 Task: Create a due date automation trigger when advanced on, 2 hours before a card is due add fields without custom field "Resume" set to a number greater or equal to 1 and lower or equal to 10.
Action: Mouse moved to (1184, 334)
Screenshot: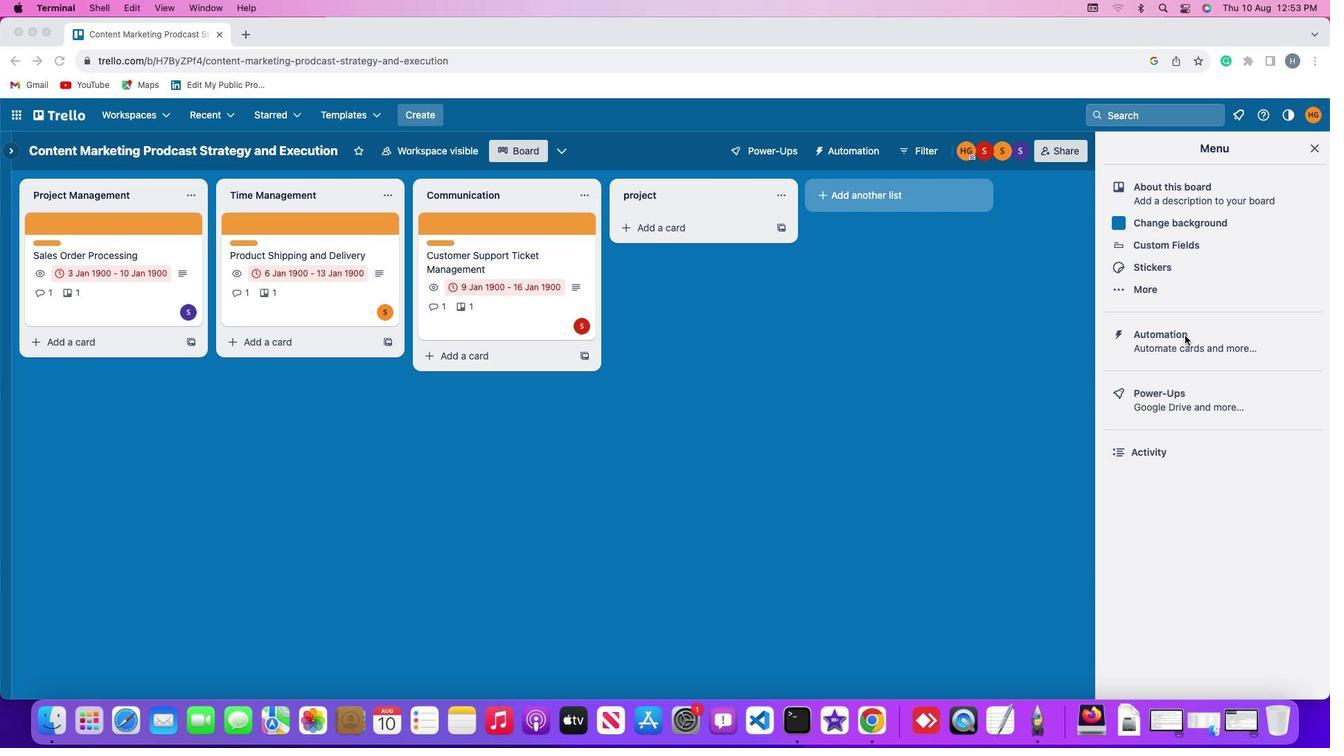 
Action: Mouse pressed left at (1184, 334)
Screenshot: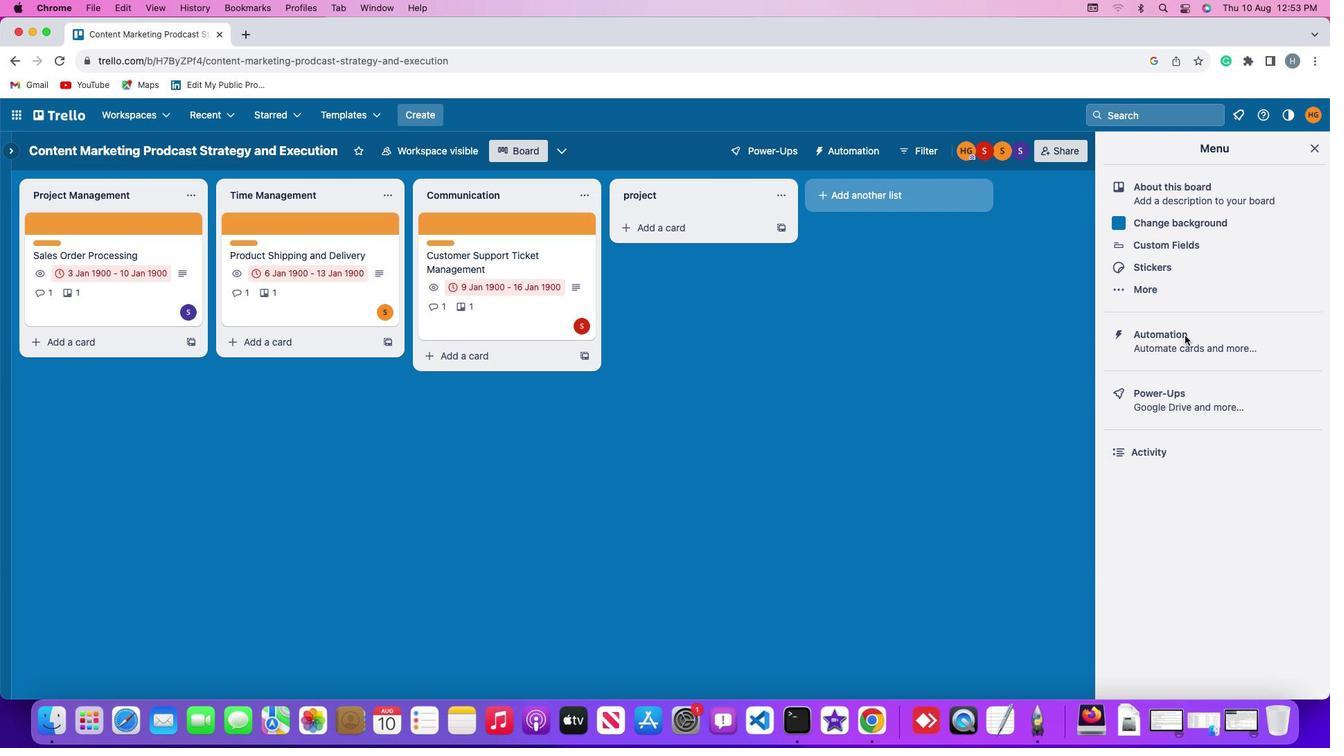 
Action: Mouse pressed left at (1184, 334)
Screenshot: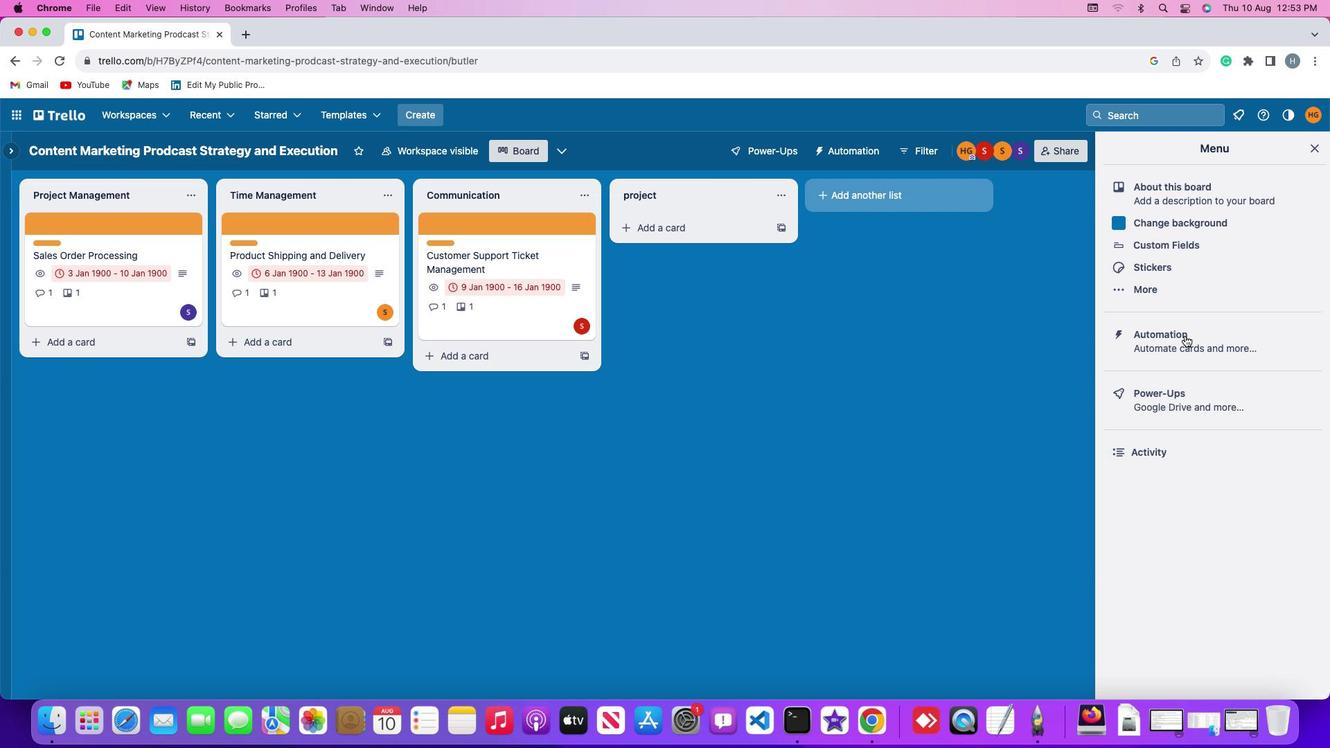 
Action: Mouse moved to (90, 328)
Screenshot: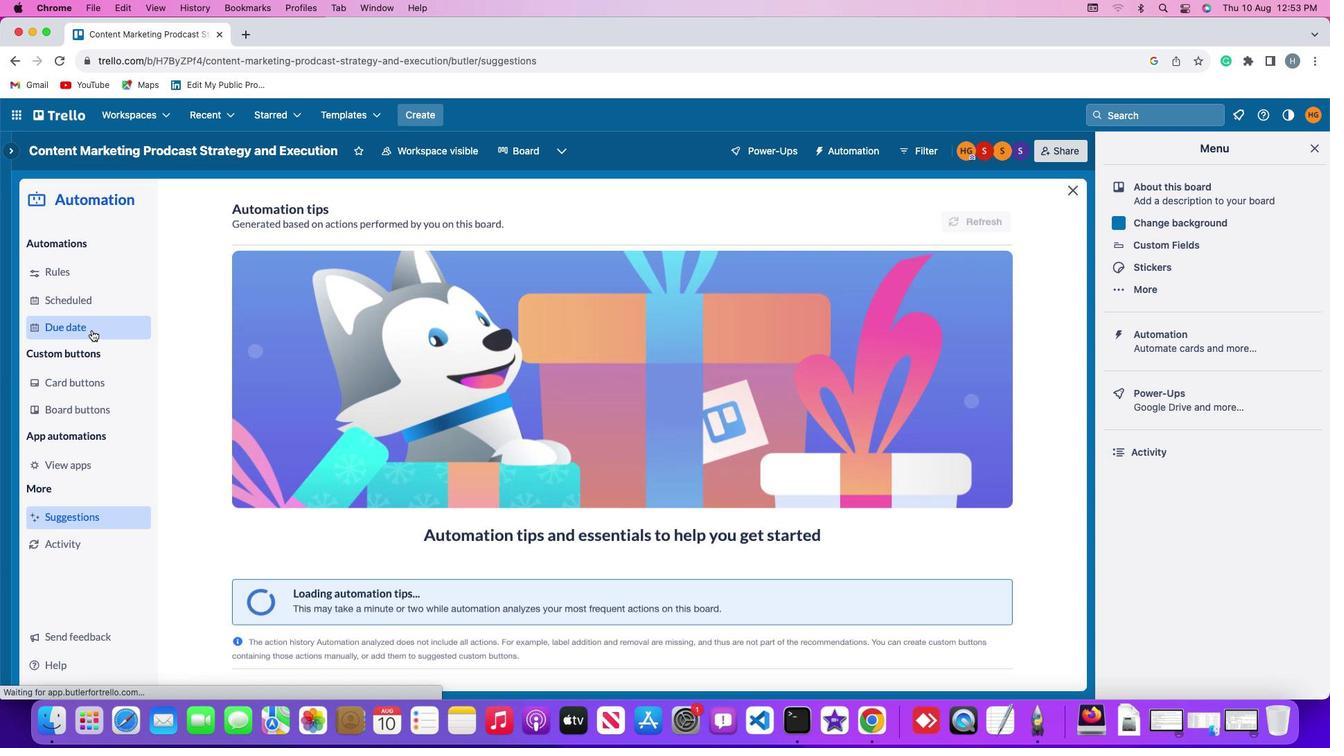
Action: Mouse pressed left at (90, 328)
Screenshot: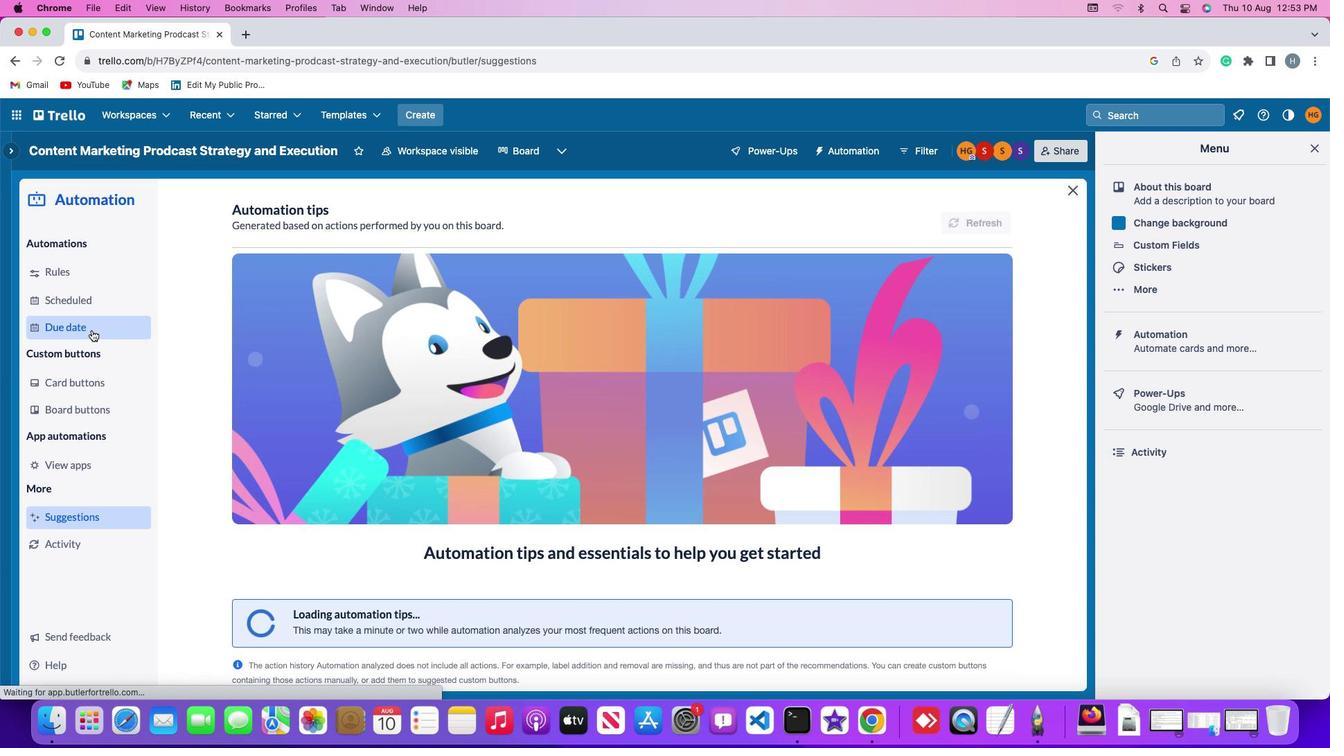 
Action: Mouse moved to (940, 211)
Screenshot: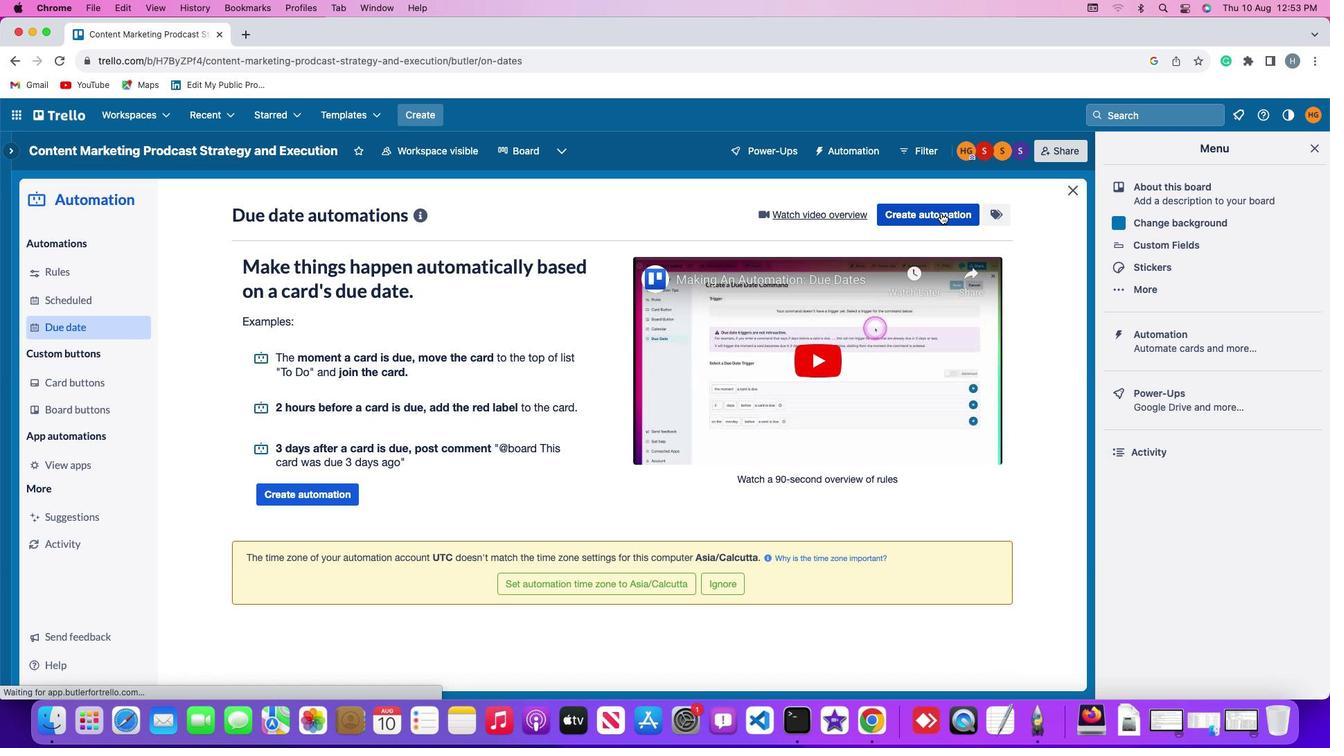 
Action: Mouse pressed left at (940, 211)
Screenshot: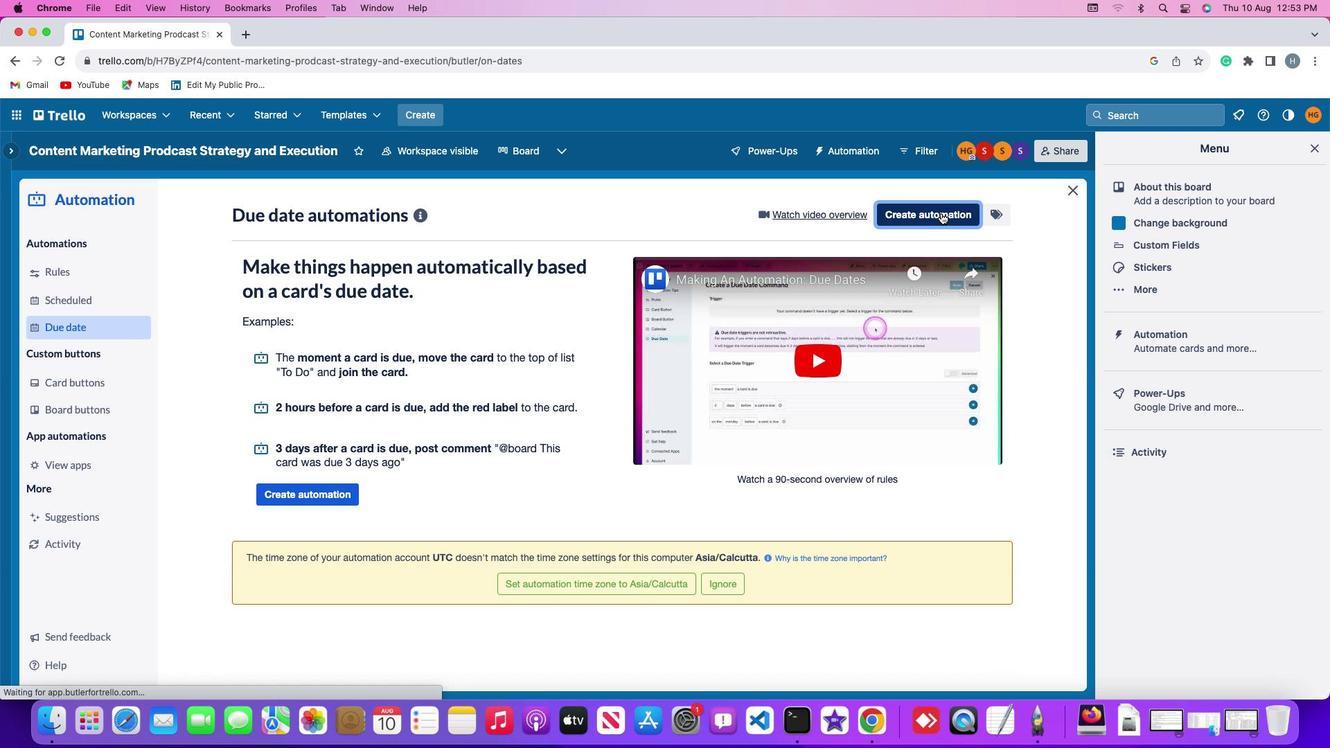 
Action: Mouse moved to (295, 338)
Screenshot: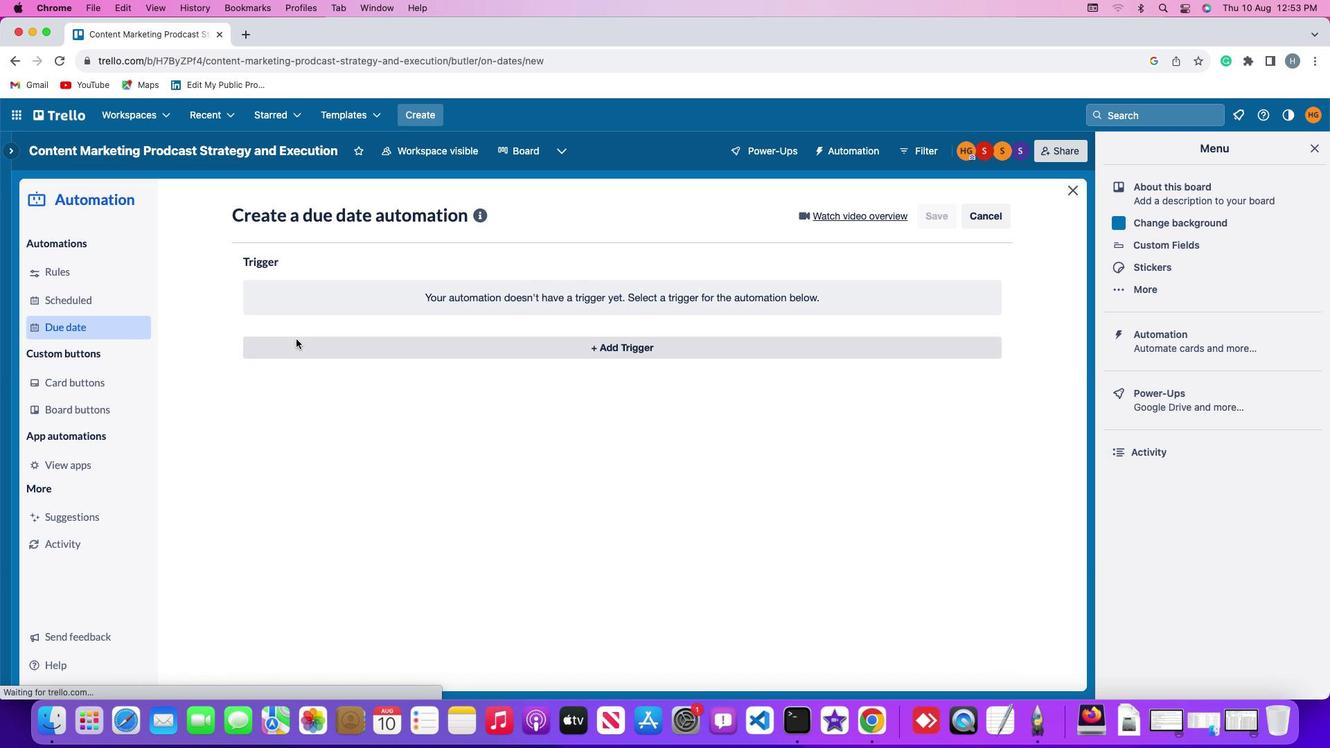 
Action: Mouse pressed left at (295, 338)
Screenshot: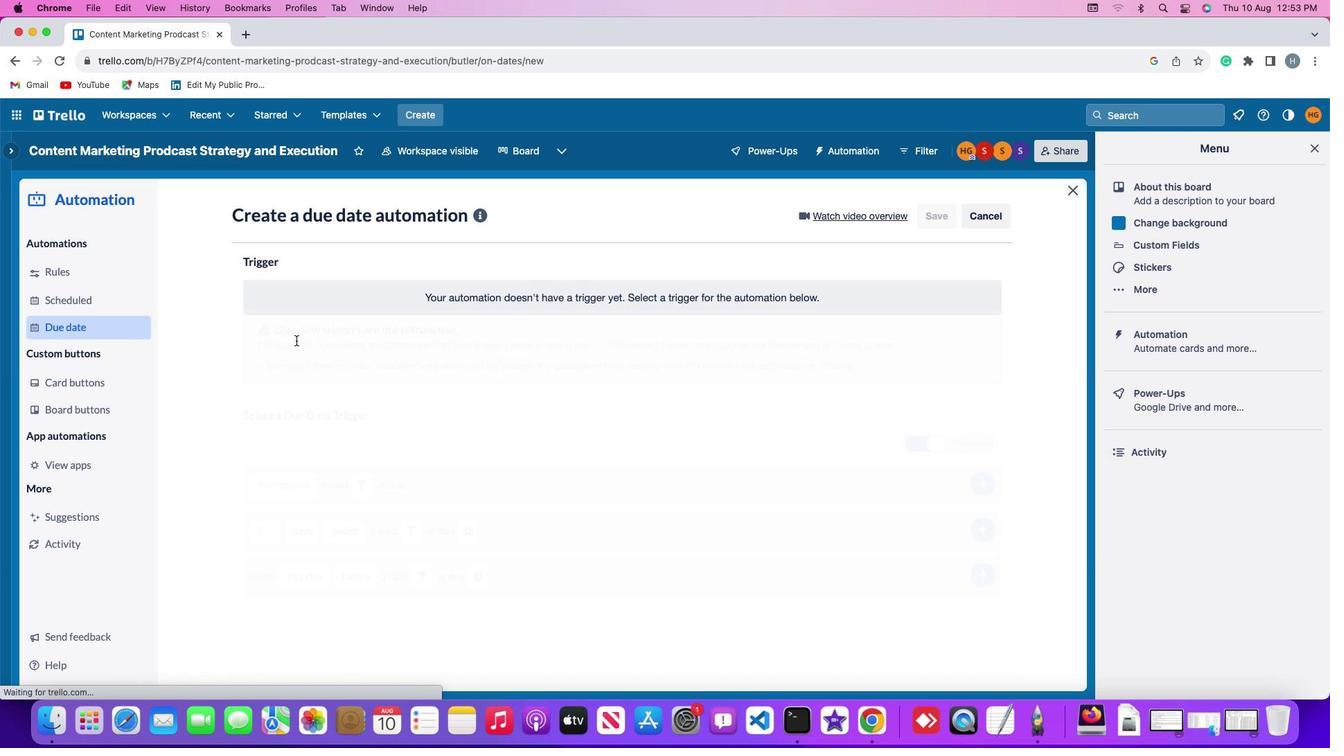 
Action: Mouse moved to (262, 555)
Screenshot: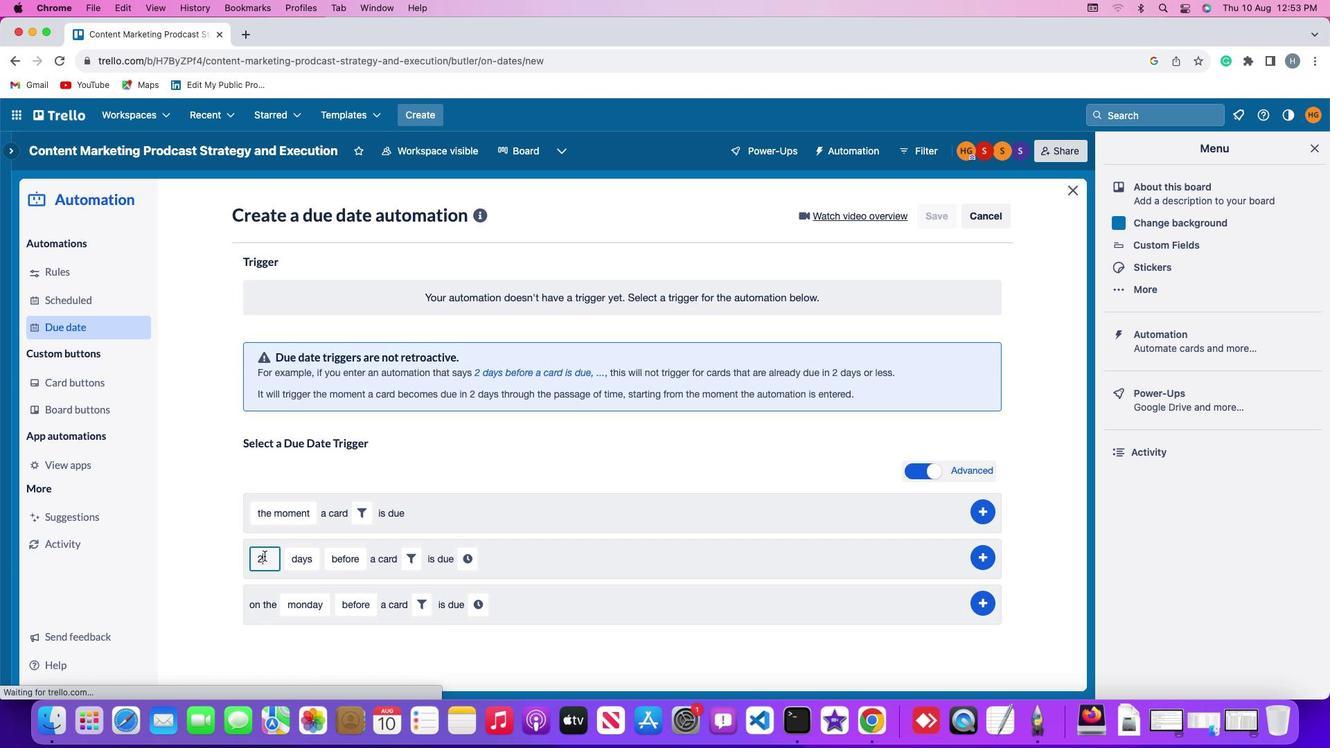 
Action: Mouse pressed left at (262, 555)
Screenshot: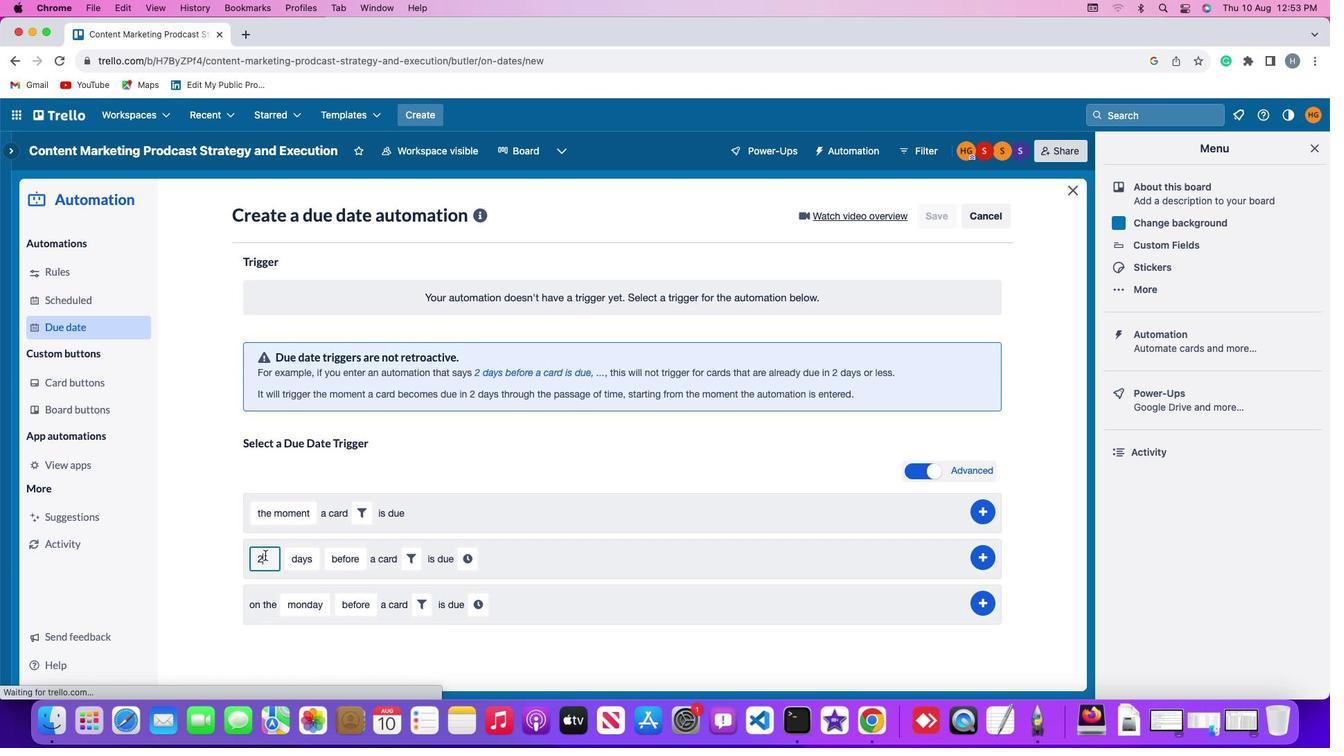 
Action: Mouse moved to (263, 553)
Screenshot: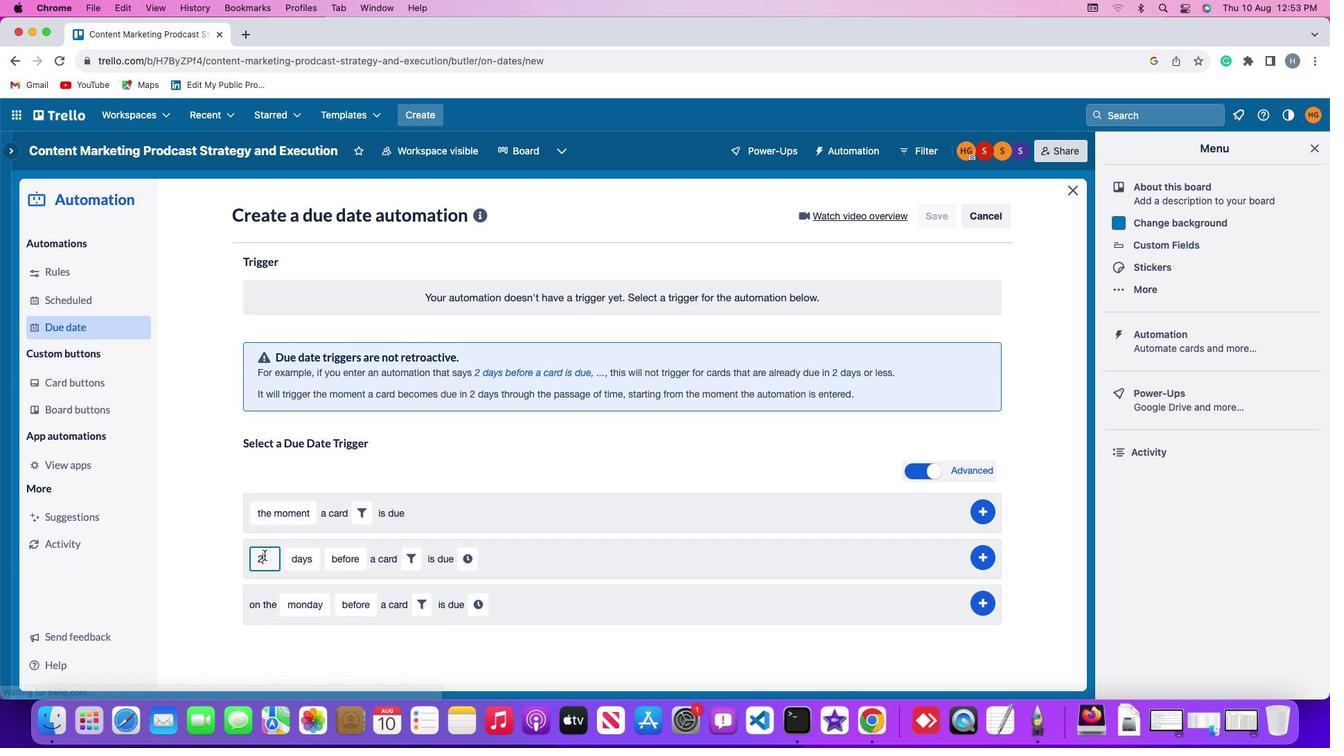 
Action: Key pressed Key.backspace
Screenshot: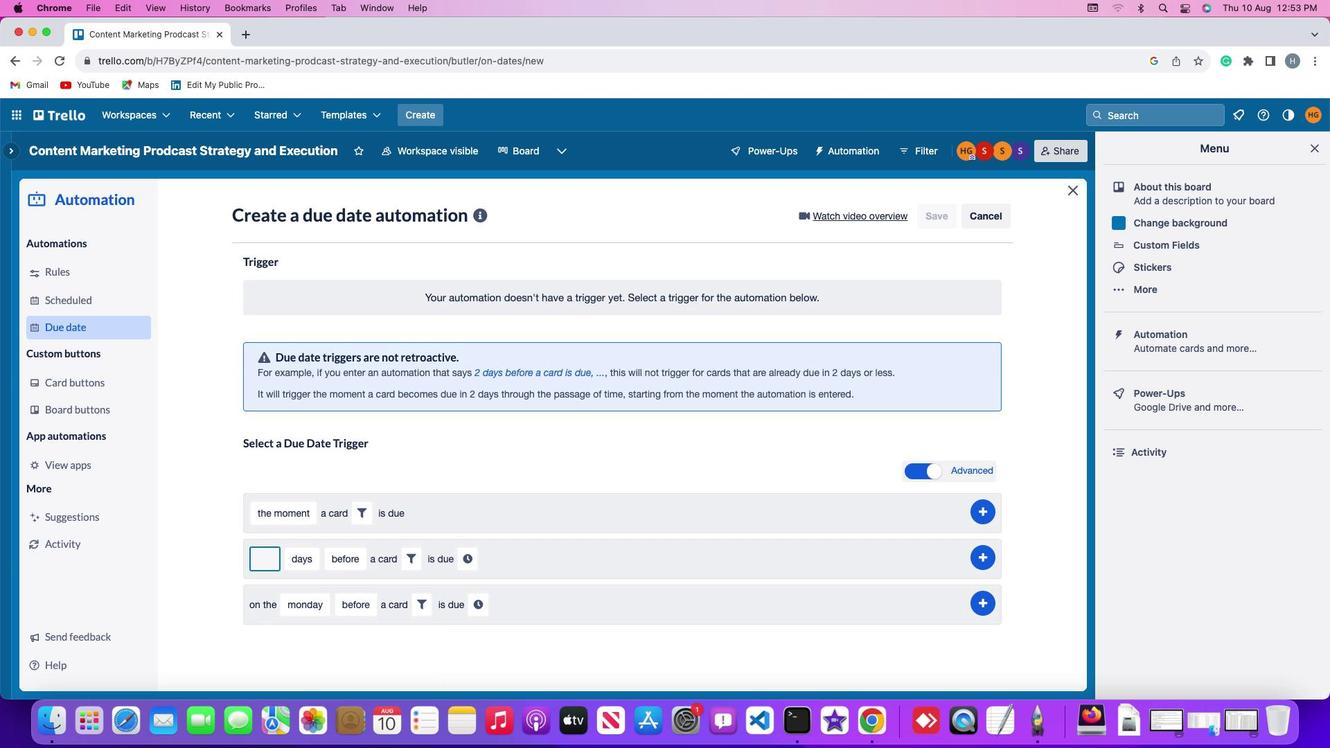 
Action: Mouse moved to (264, 553)
Screenshot: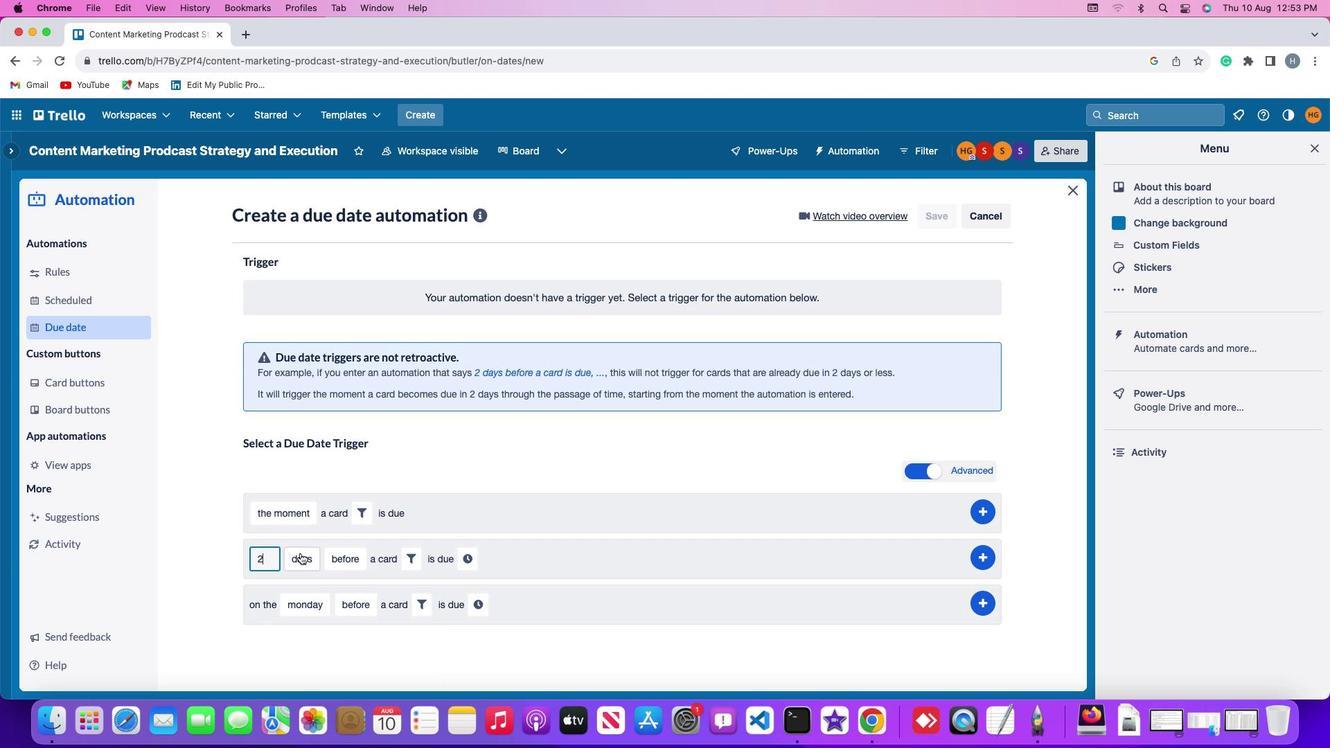 
Action: Key pressed '2'
Screenshot: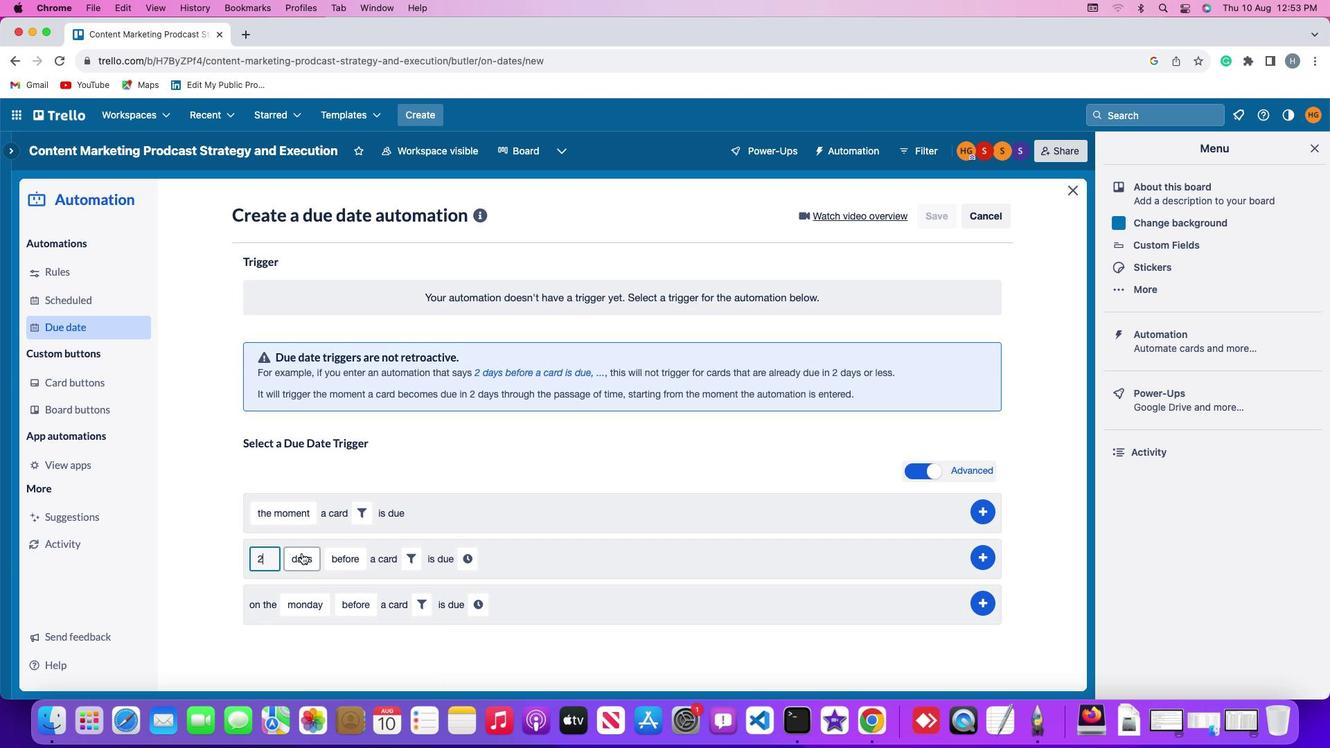 
Action: Mouse moved to (300, 551)
Screenshot: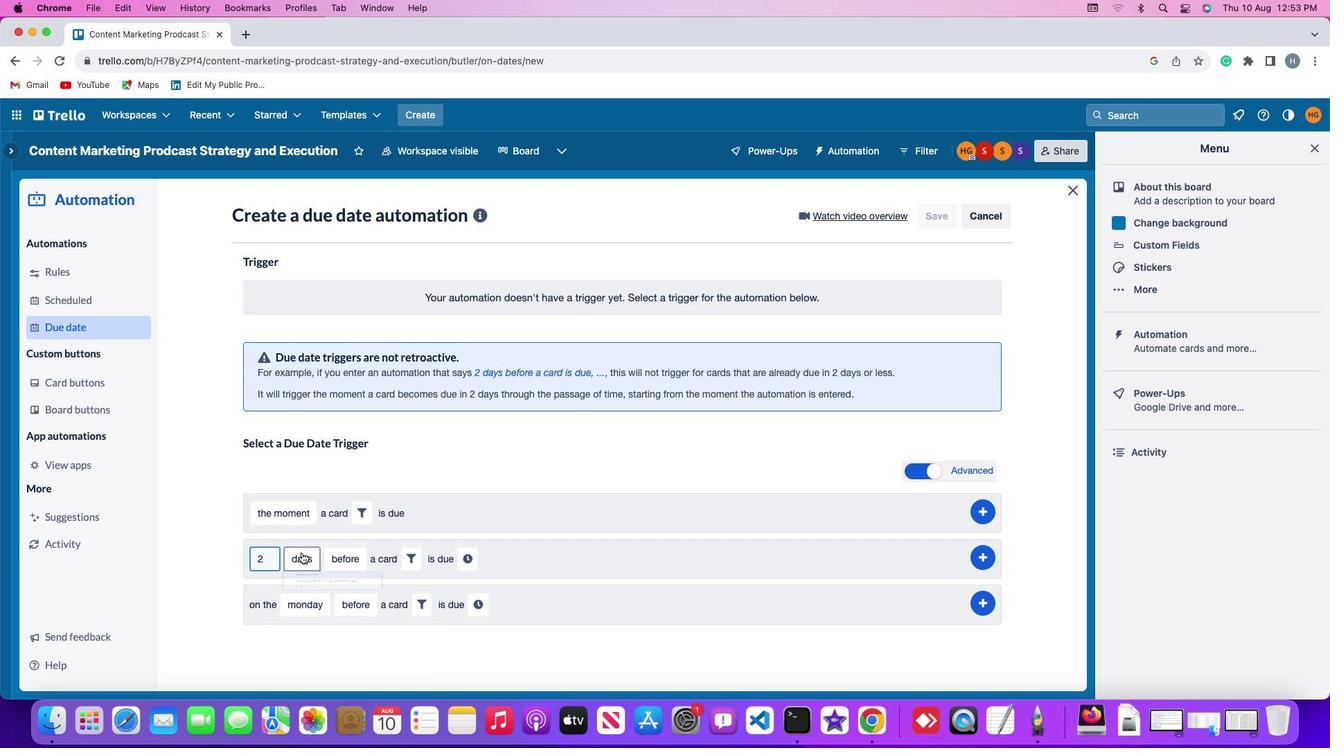 
Action: Mouse pressed left at (300, 551)
Screenshot: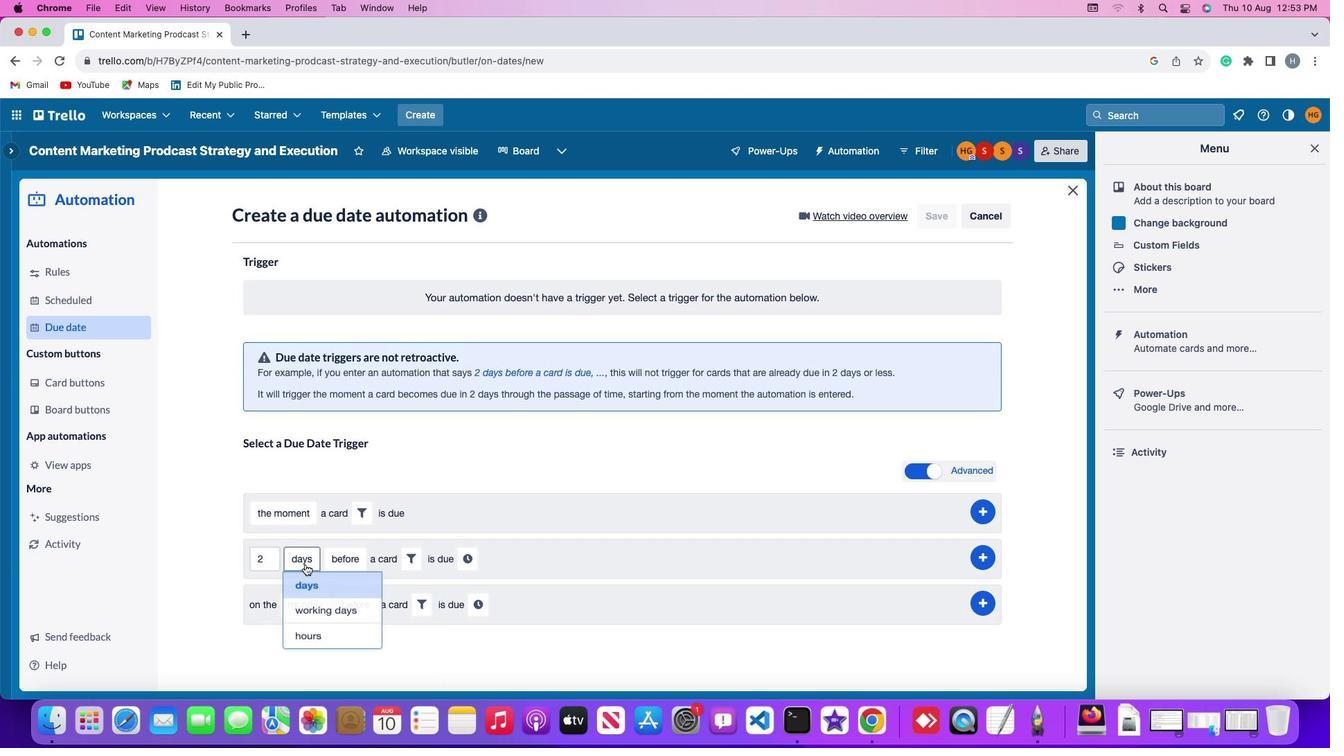 
Action: Mouse moved to (317, 634)
Screenshot: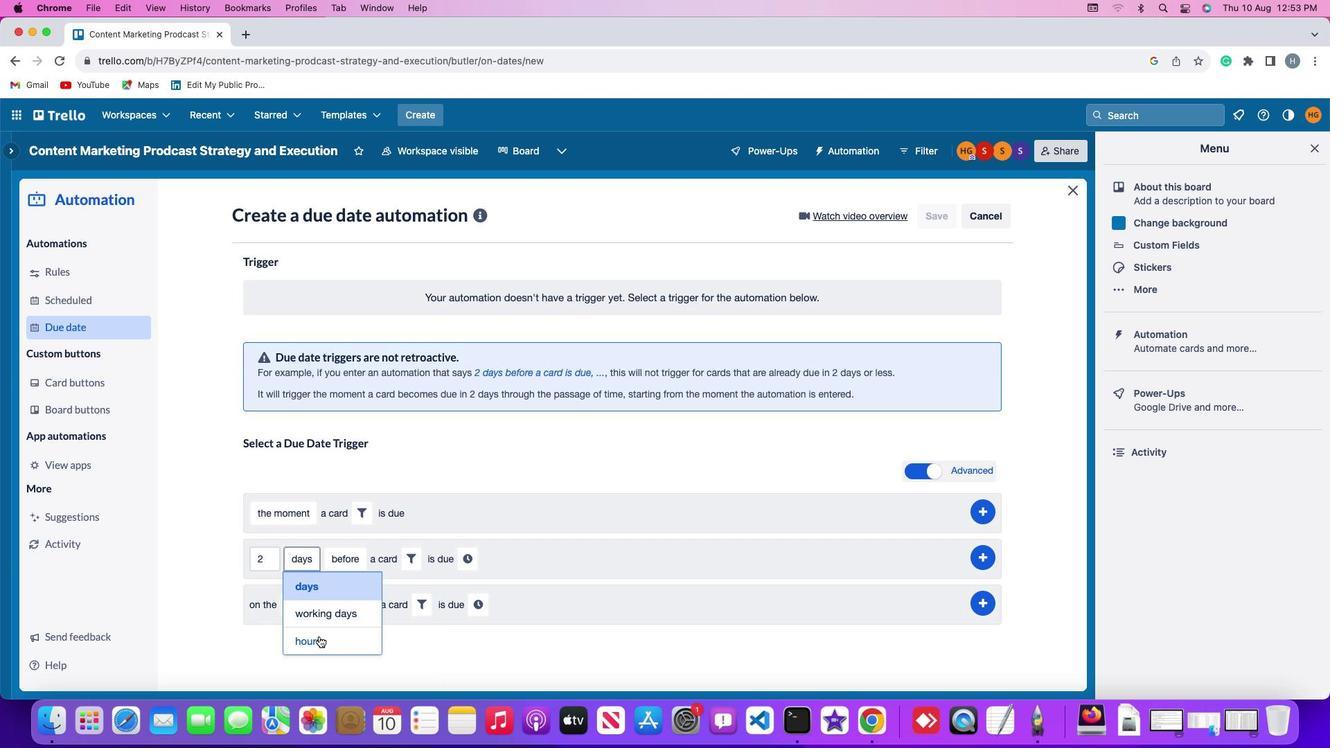 
Action: Mouse pressed left at (317, 634)
Screenshot: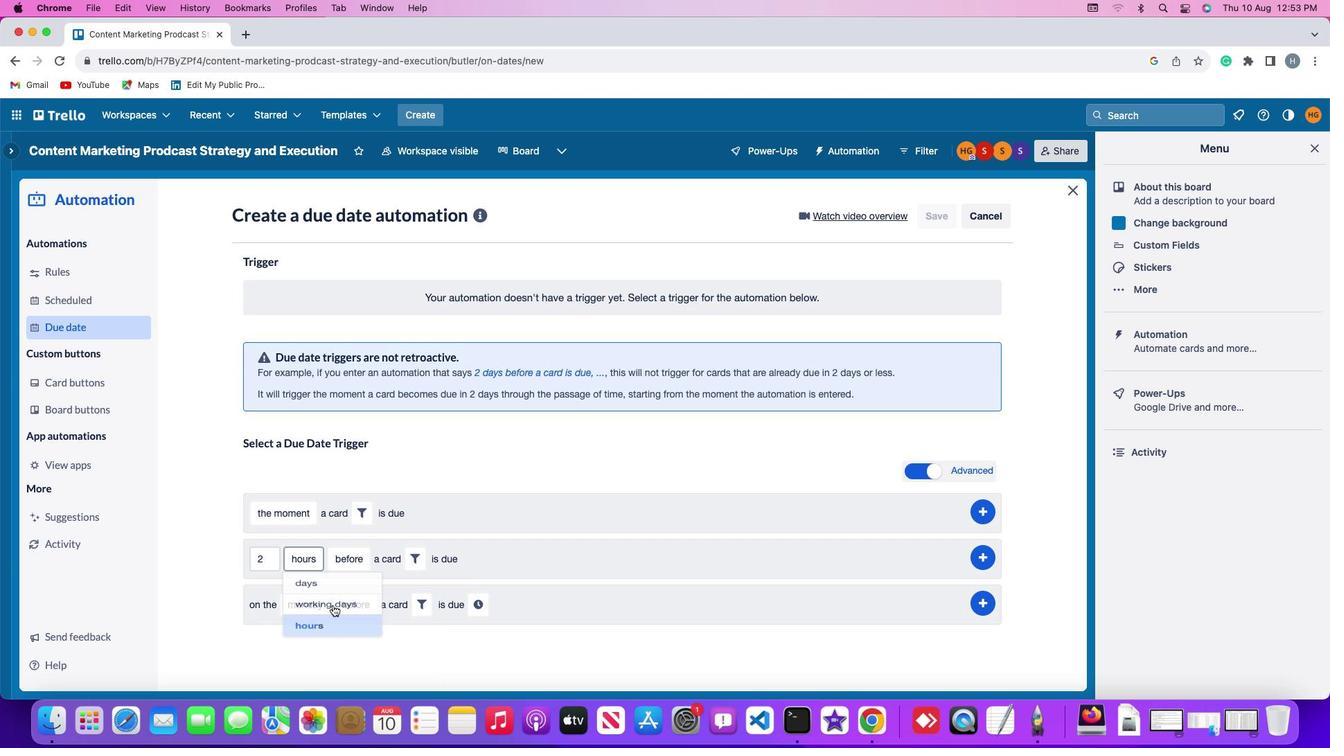 
Action: Mouse moved to (347, 543)
Screenshot: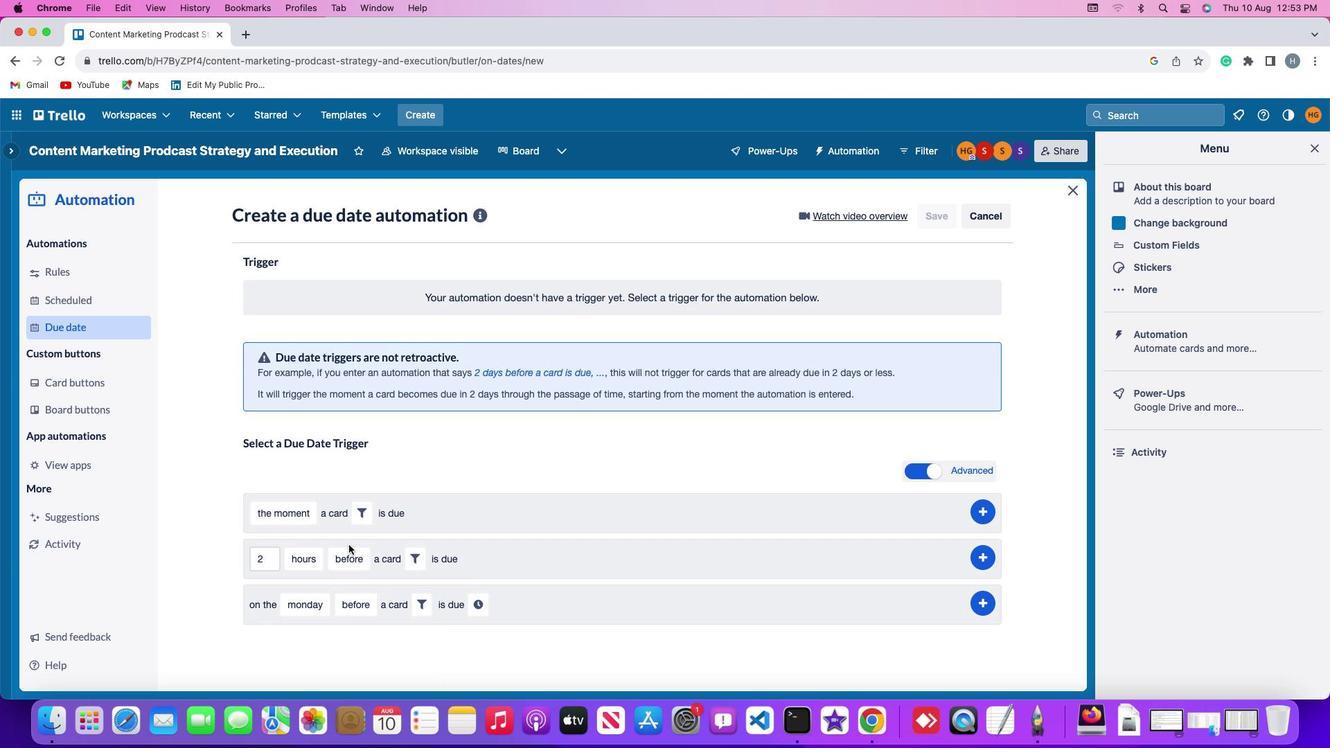 
Action: Mouse pressed left at (347, 543)
Screenshot: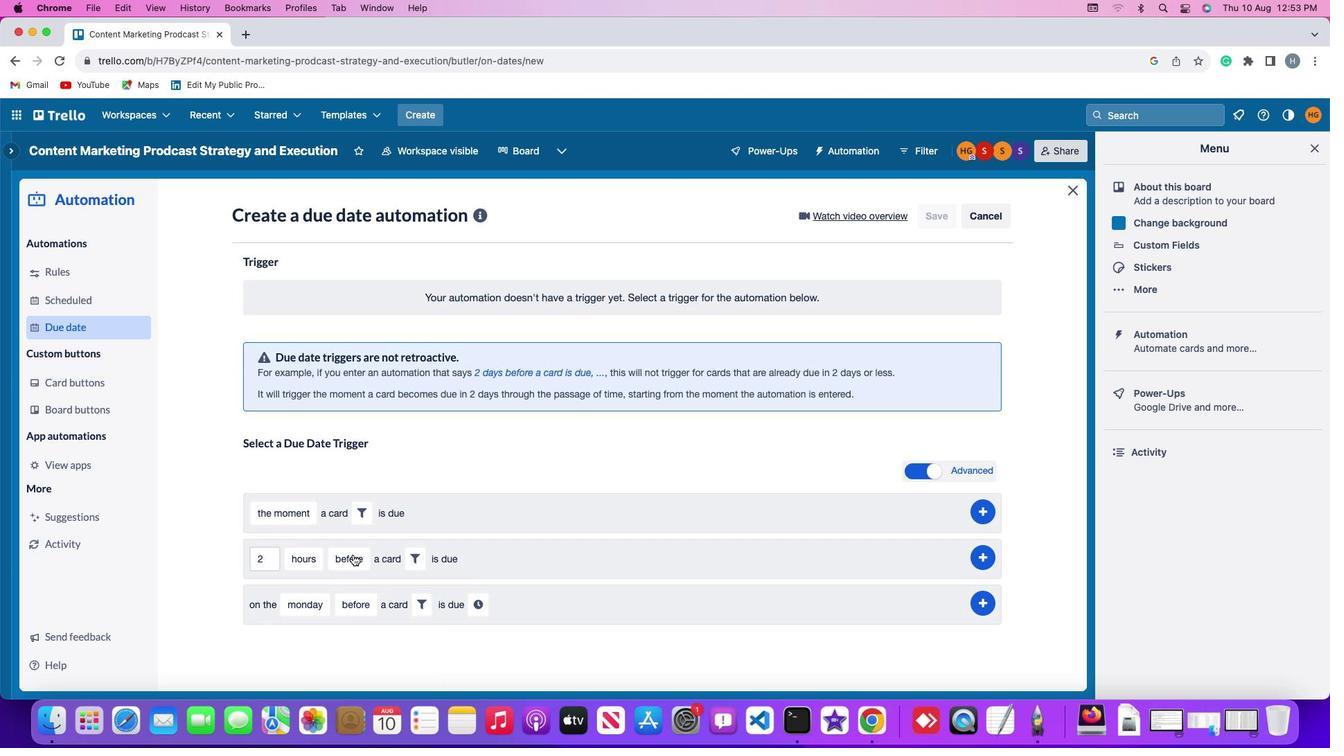 
Action: Mouse moved to (354, 559)
Screenshot: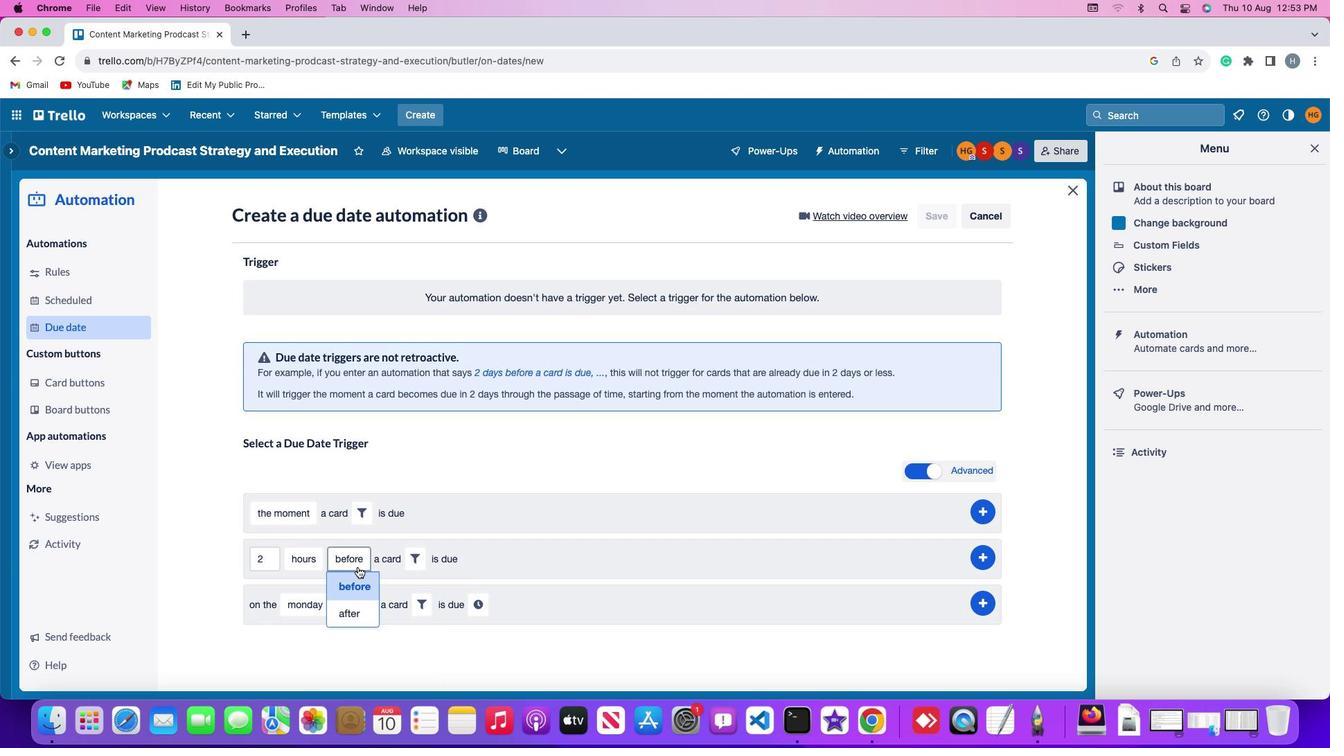 
Action: Mouse pressed left at (354, 559)
Screenshot: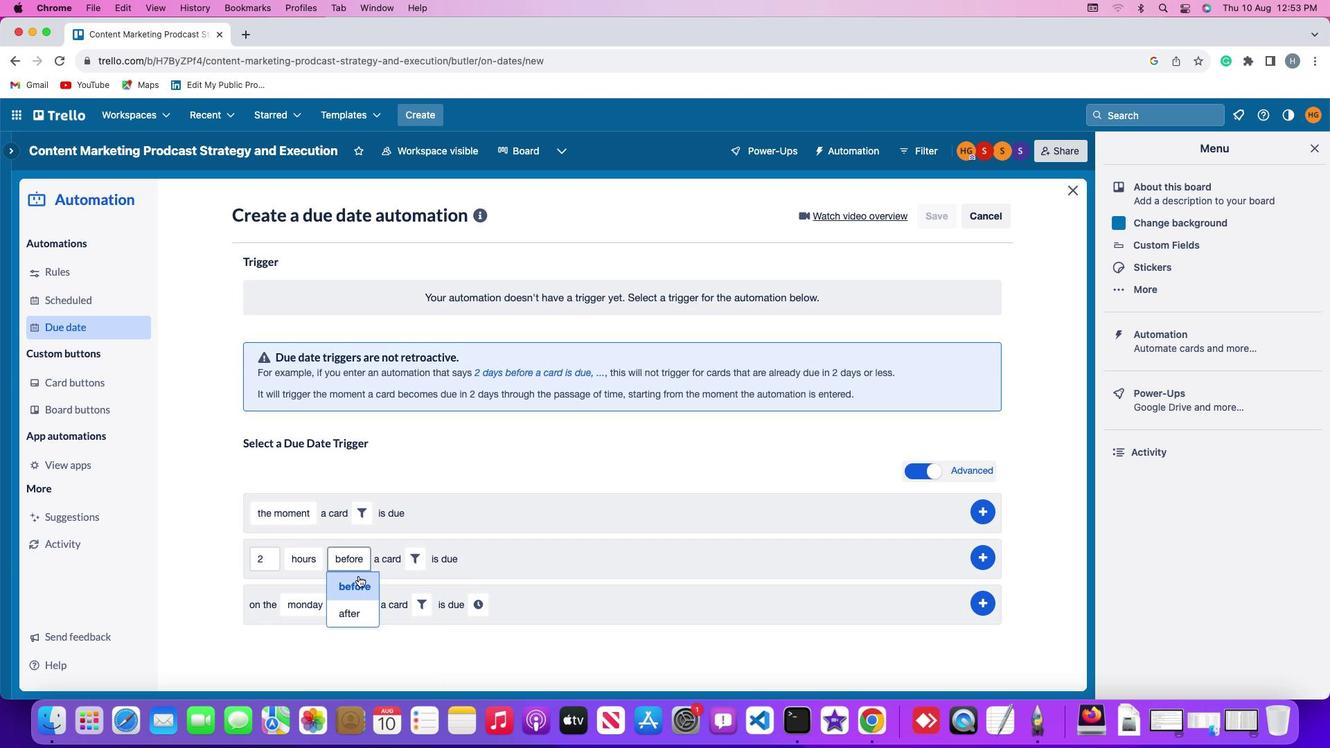 
Action: Mouse moved to (364, 581)
Screenshot: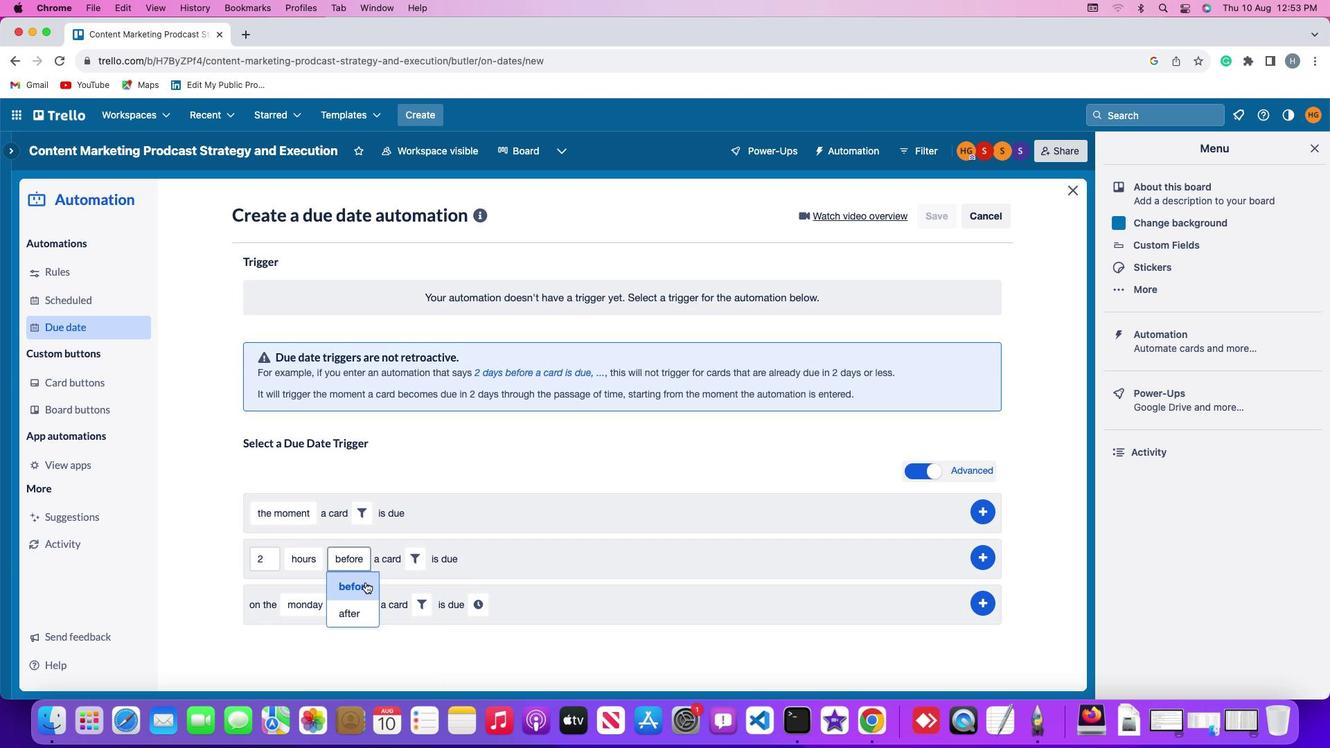 
Action: Mouse pressed left at (364, 581)
Screenshot: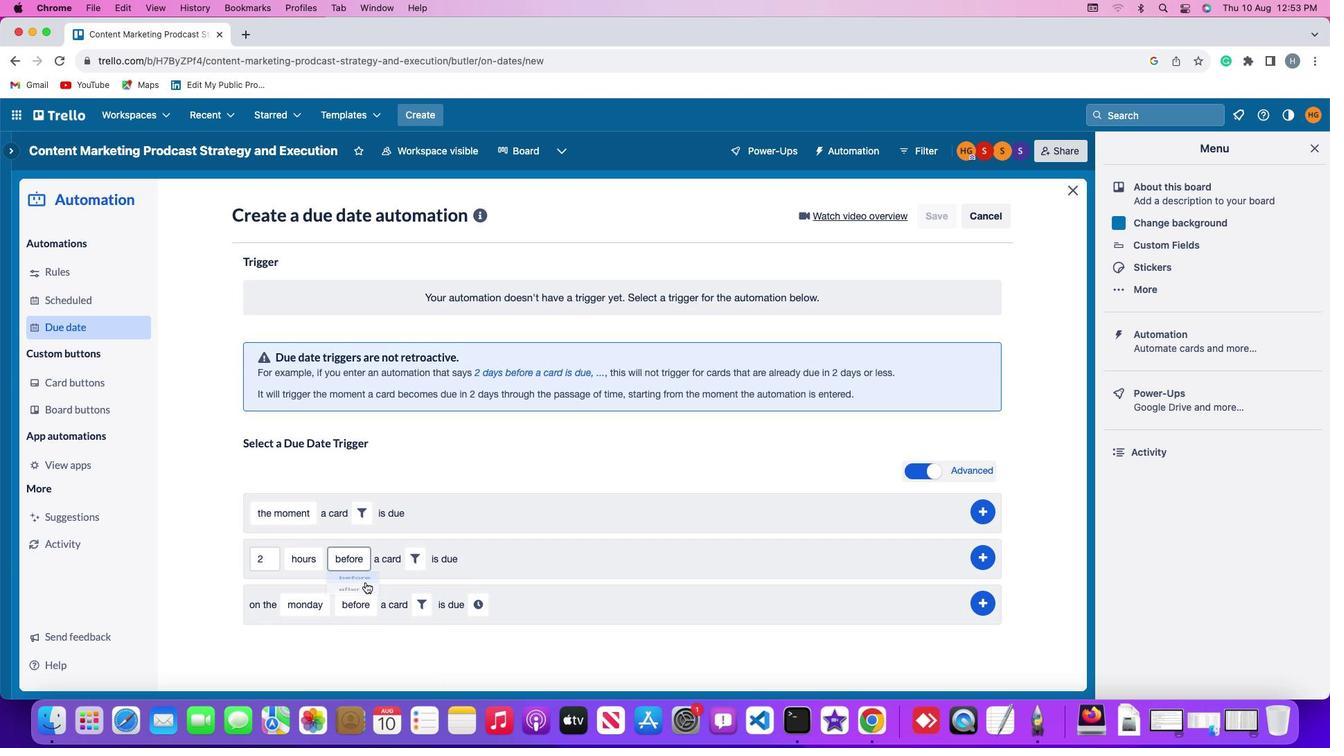 
Action: Mouse moved to (413, 559)
Screenshot: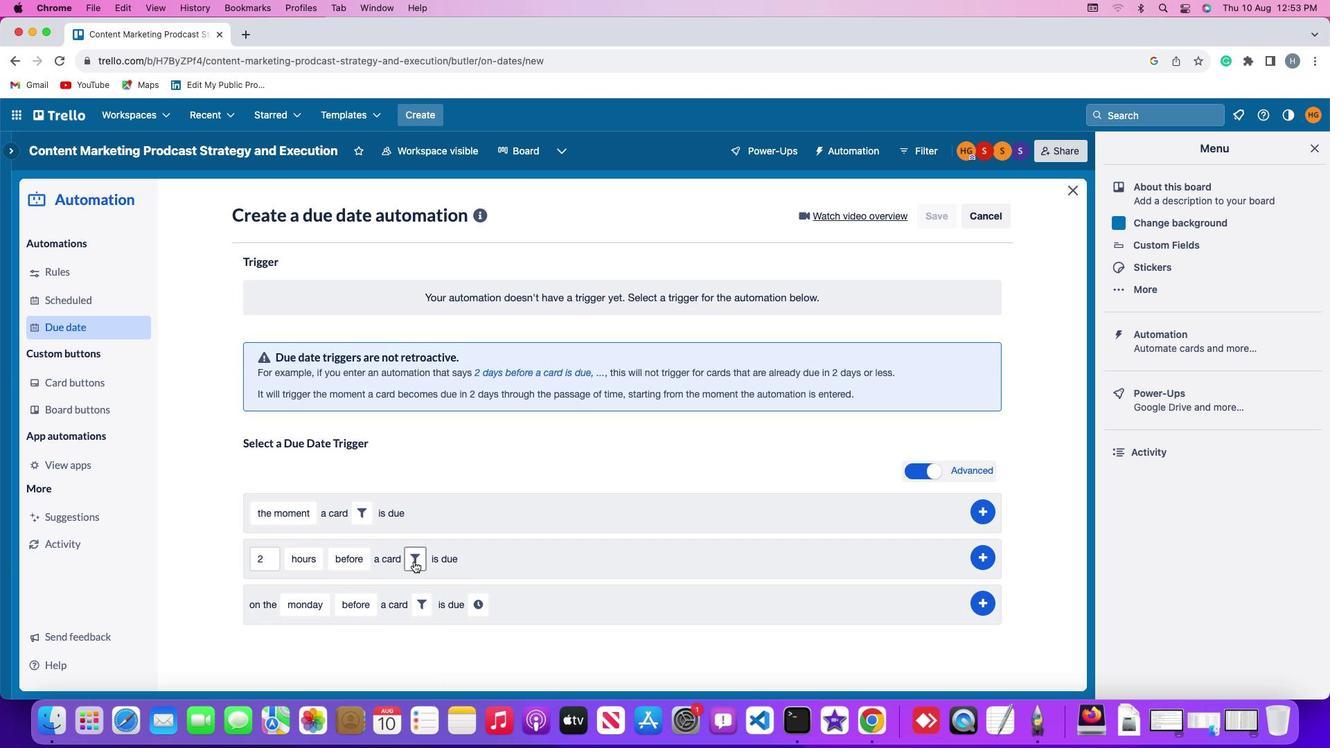 
Action: Mouse pressed left at (413, 559)
Screenshot: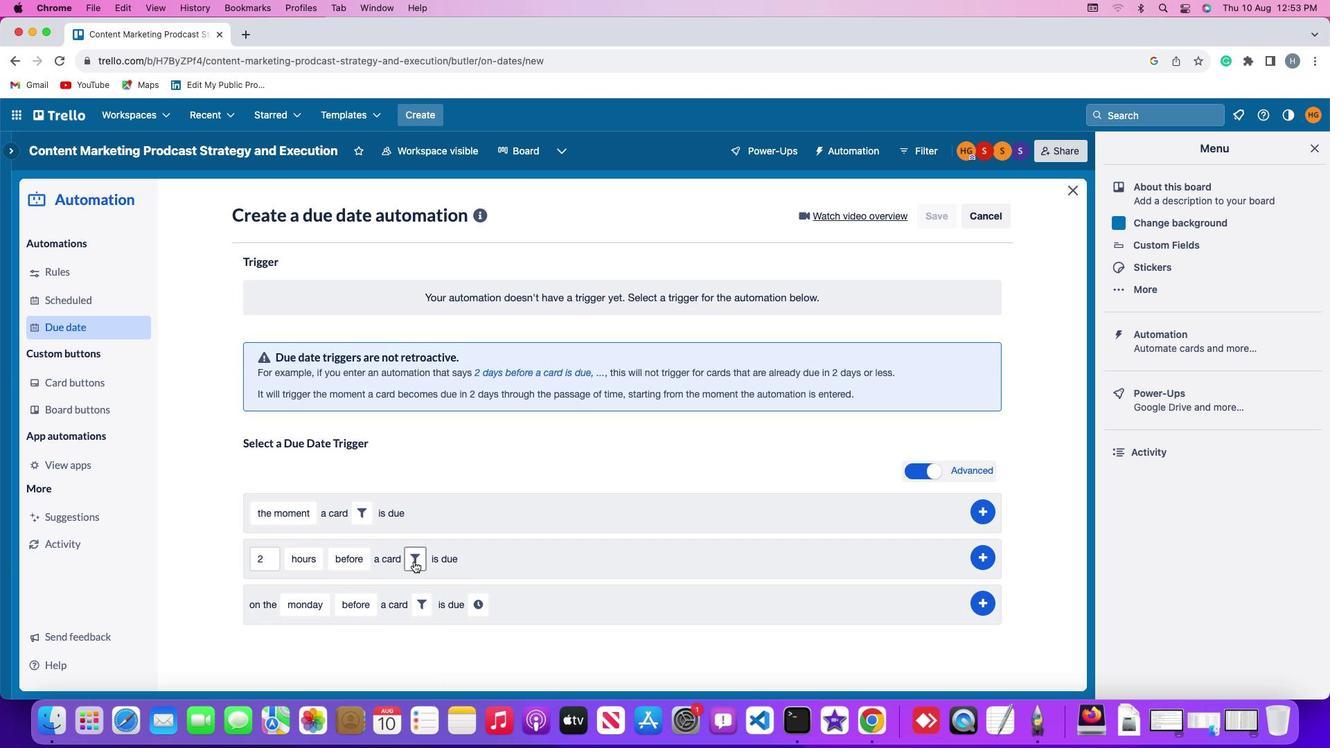 
Action: Mouse moved to (635, 593)
Screenshot: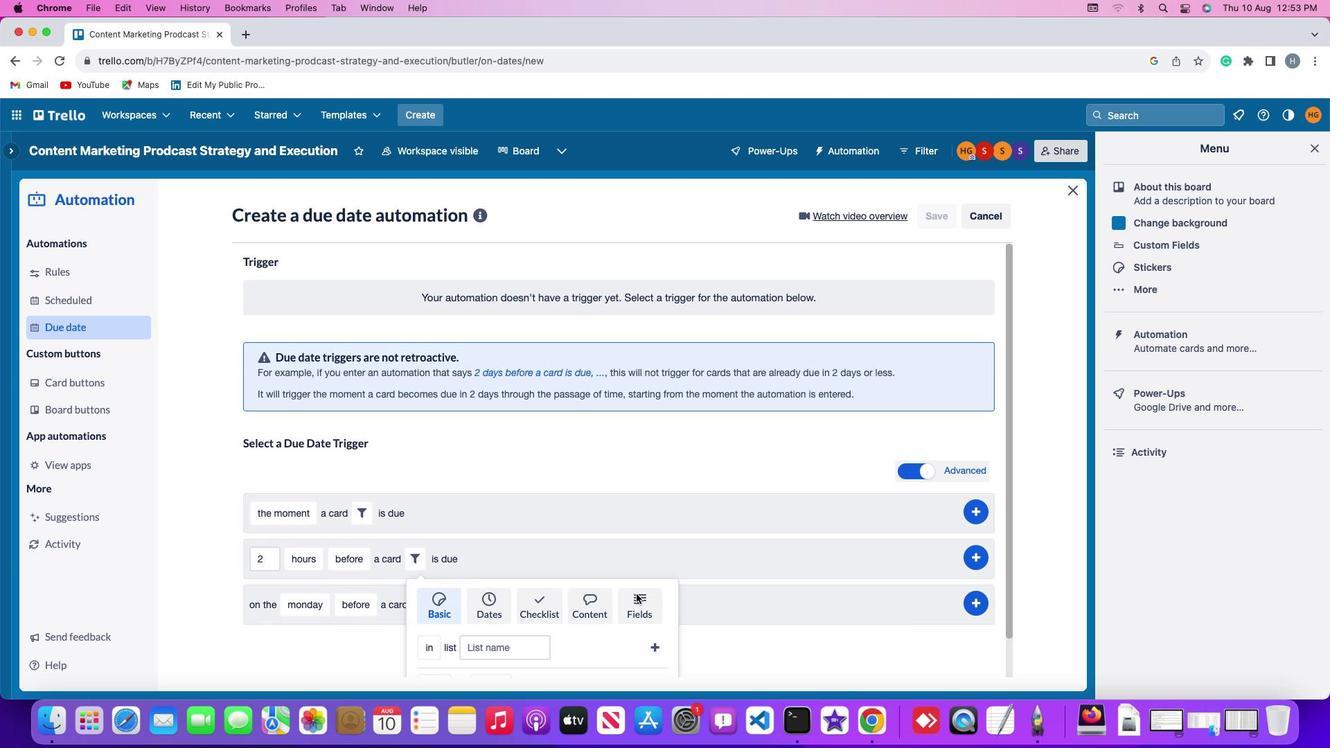 
Action: Mouse pressed left at (635, 593)
Screenshot: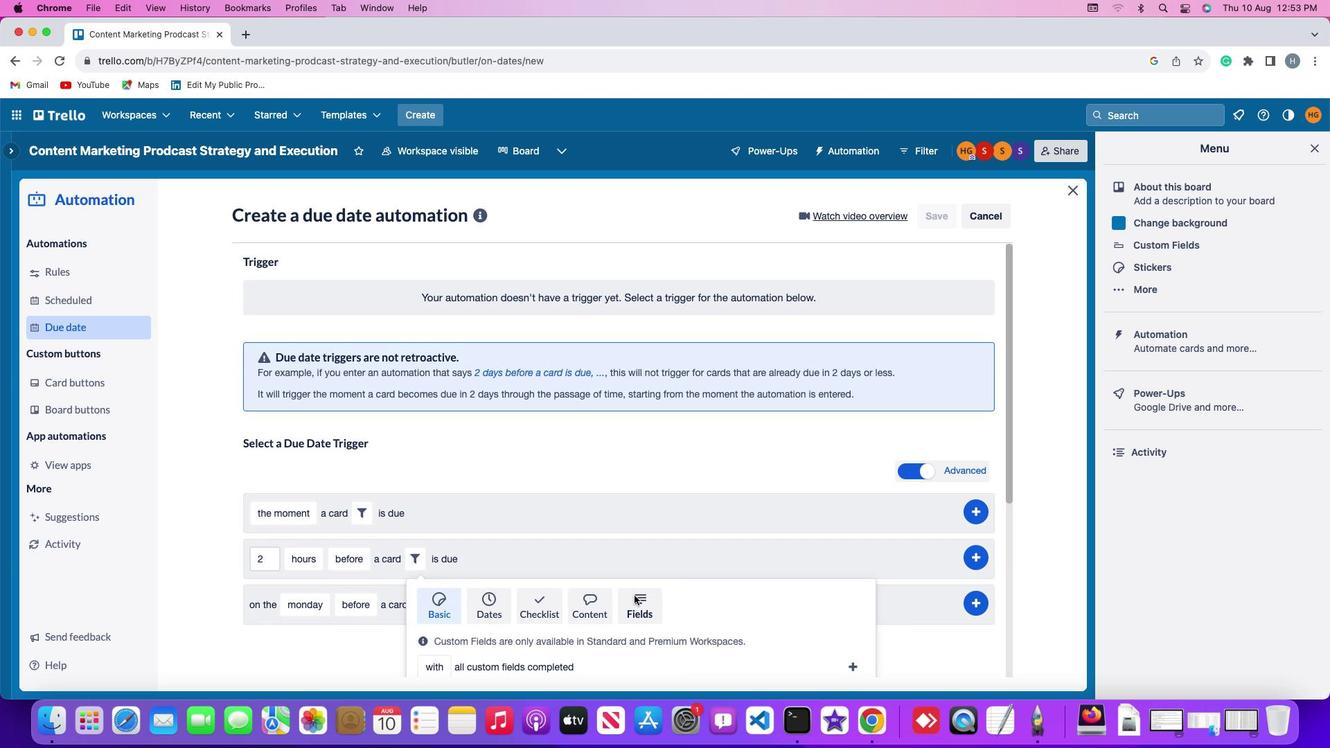
Action: Mouse moved to (371, 652)
Screenshot: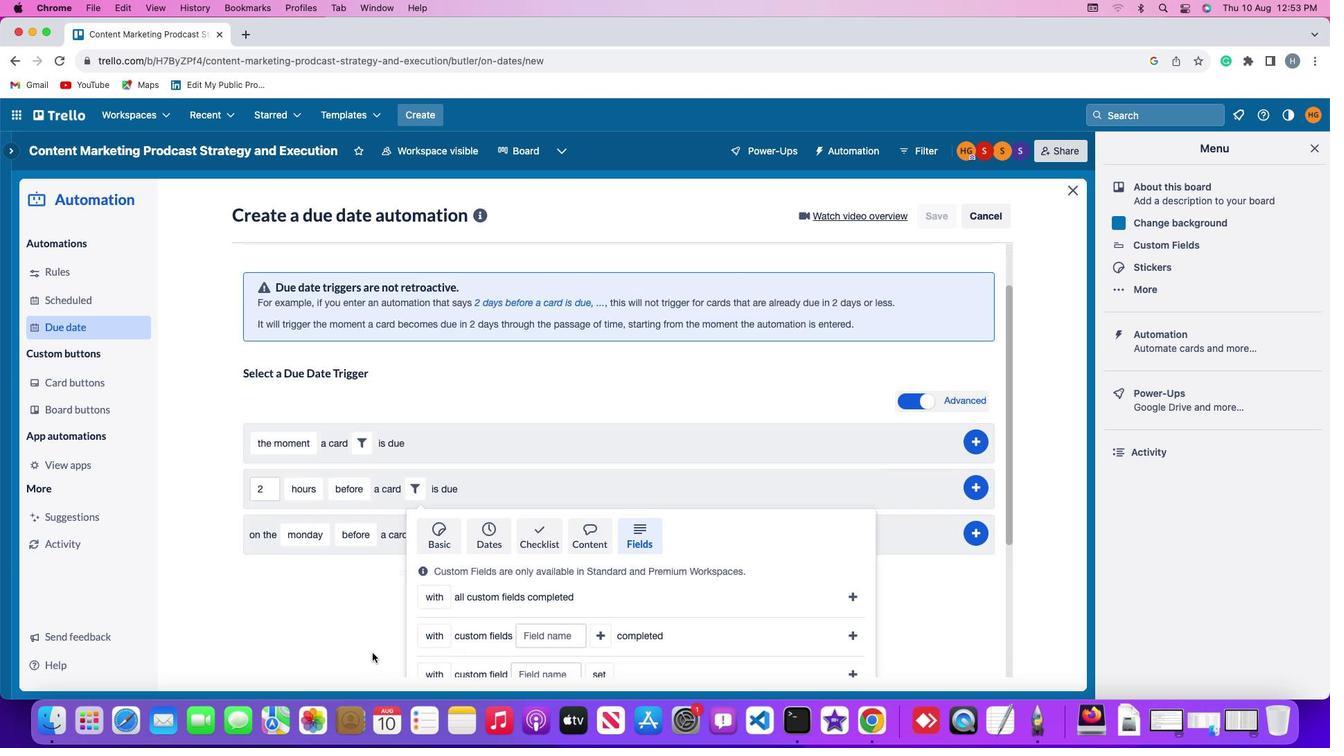 
Action: Mouse scrolled (371, 652) with delta (0, -1)
Screenshot: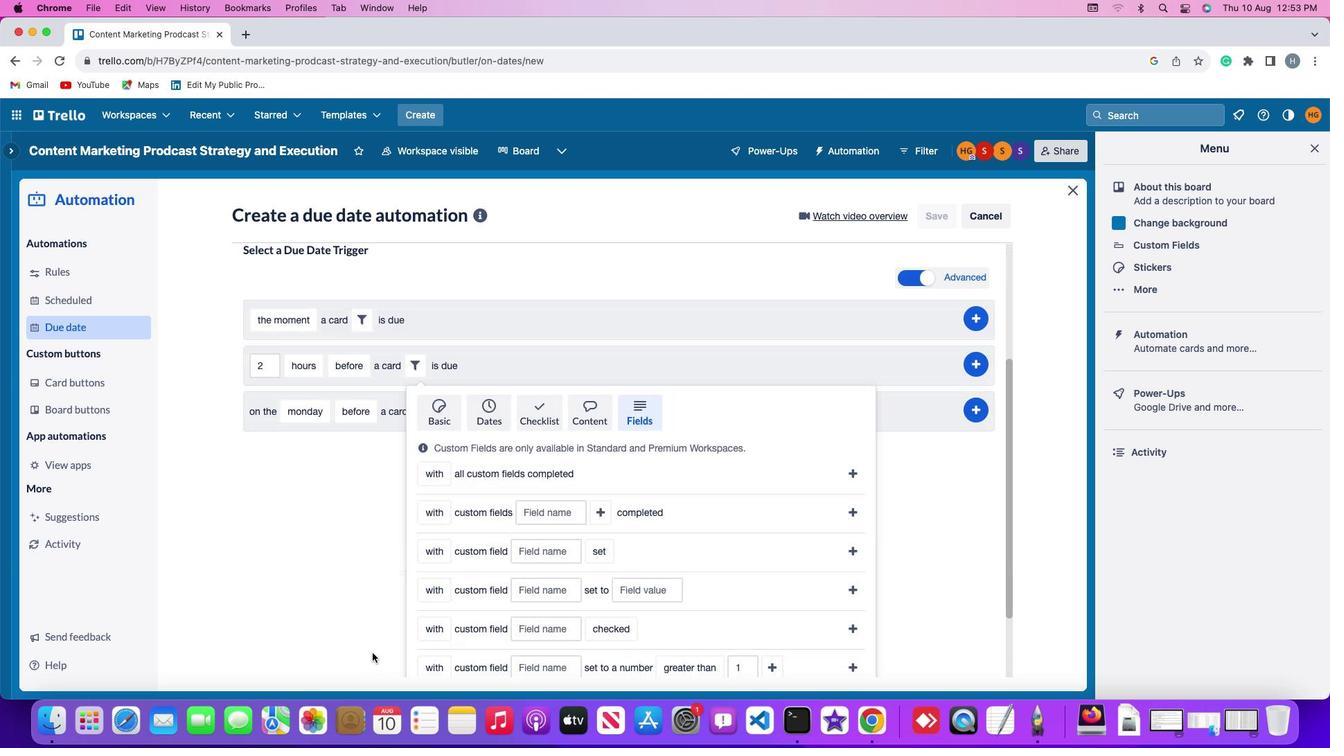 
Action: Mouse scrolled (371, 652) with delta (0, -1)
Screenshot: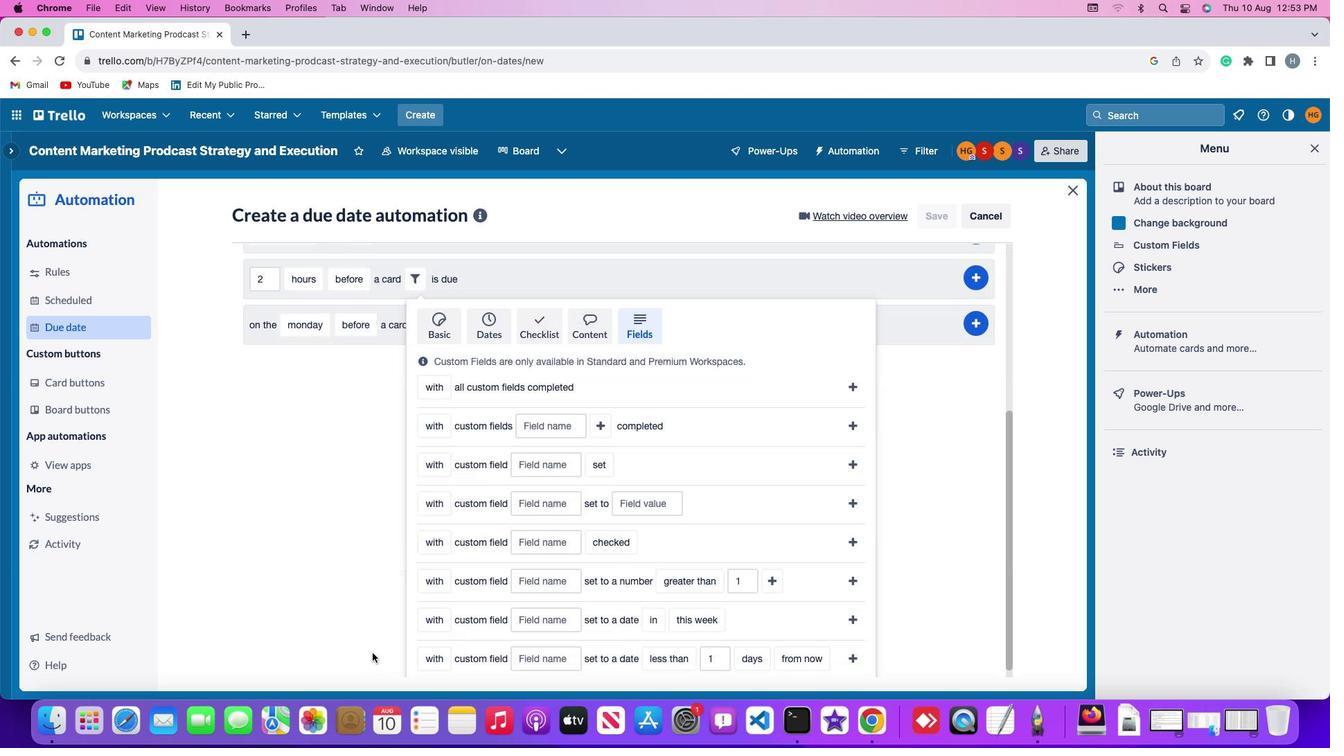 
Action: Mouse scrolled (371, 652) with delta (0, -2)
Screenshot: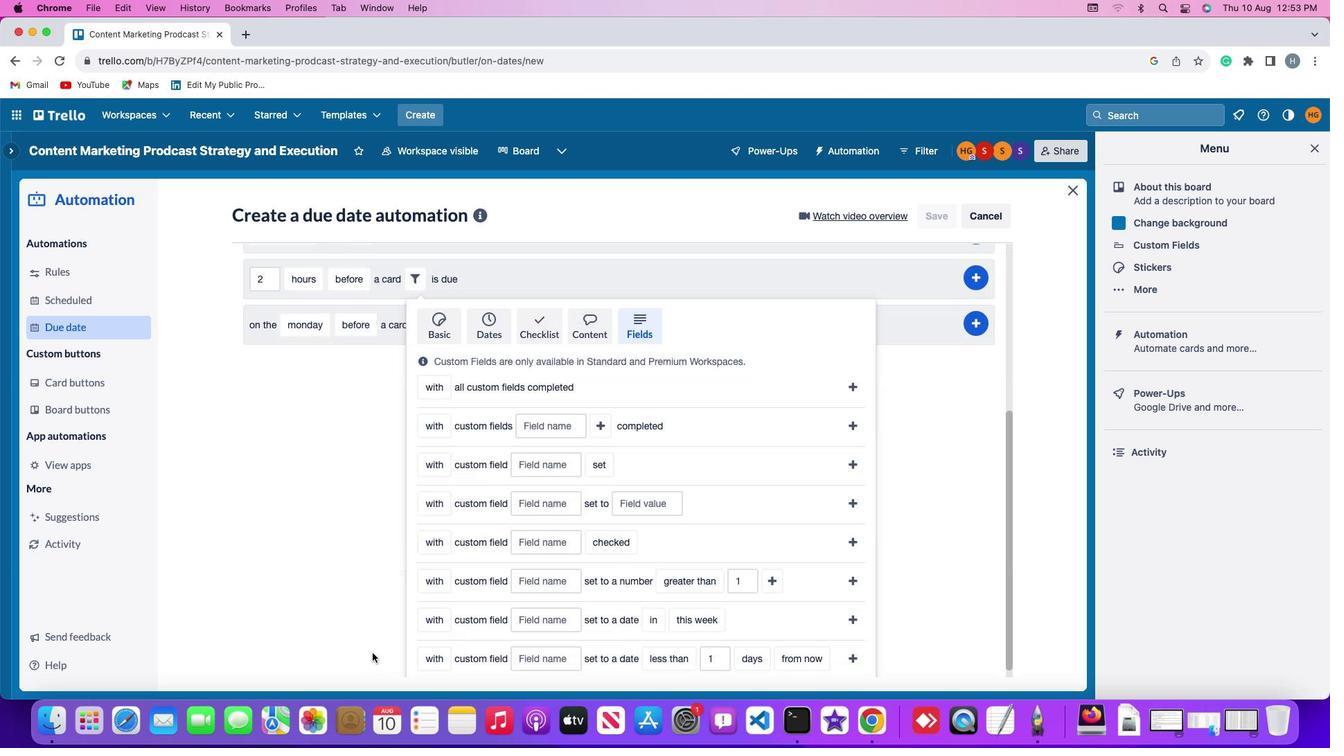 
Action: Mouse scrolled (371, 652) with delta (0, -4)
Screenshot: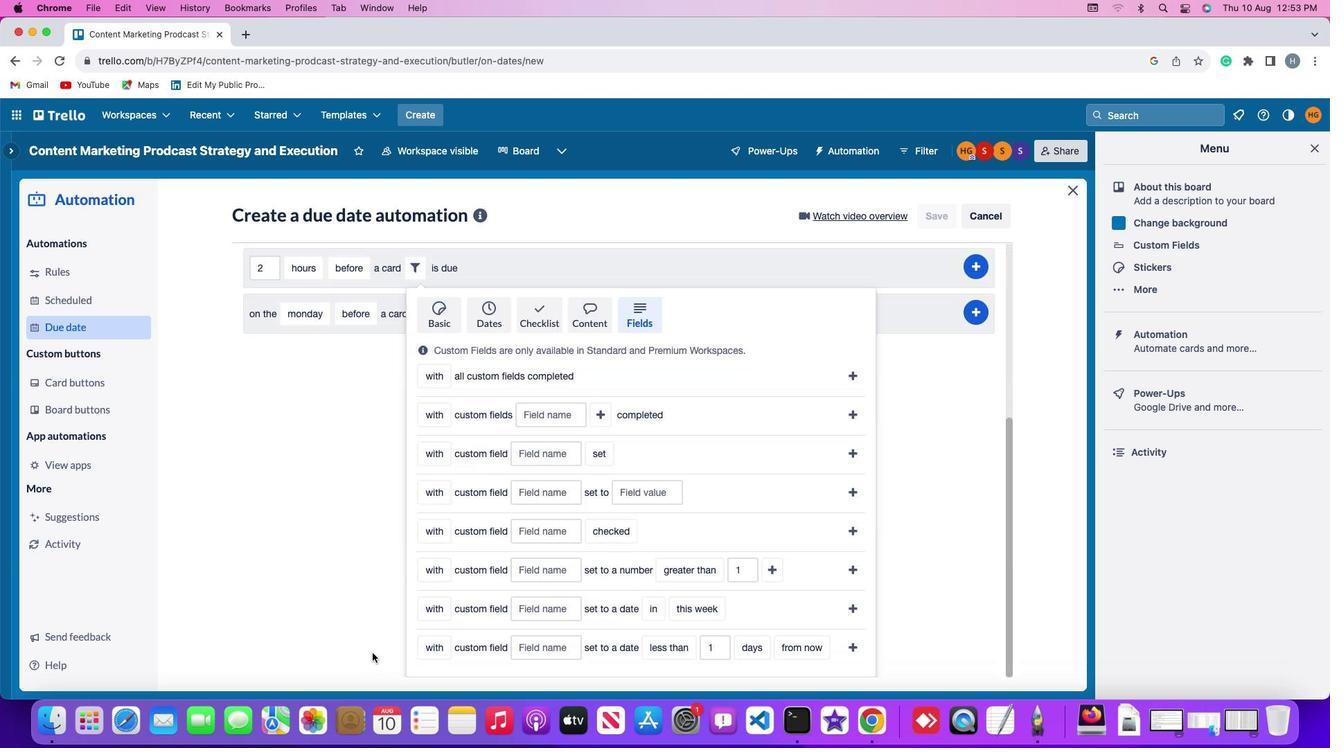 
Action: Mouse scrolled (371, 652) with delta (0, -4)
Screenshot: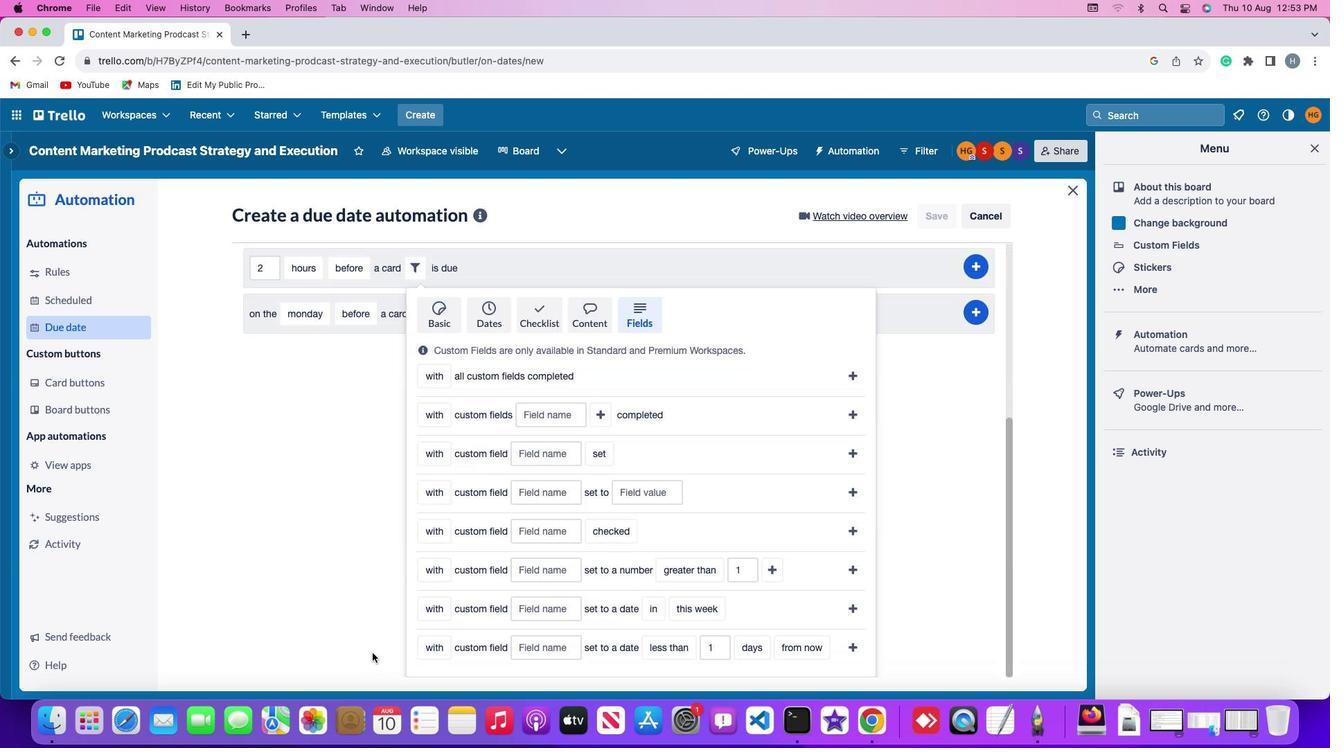 
Action: Mouse scrolled (371, 652) with delta (0, -5)
Screenshot: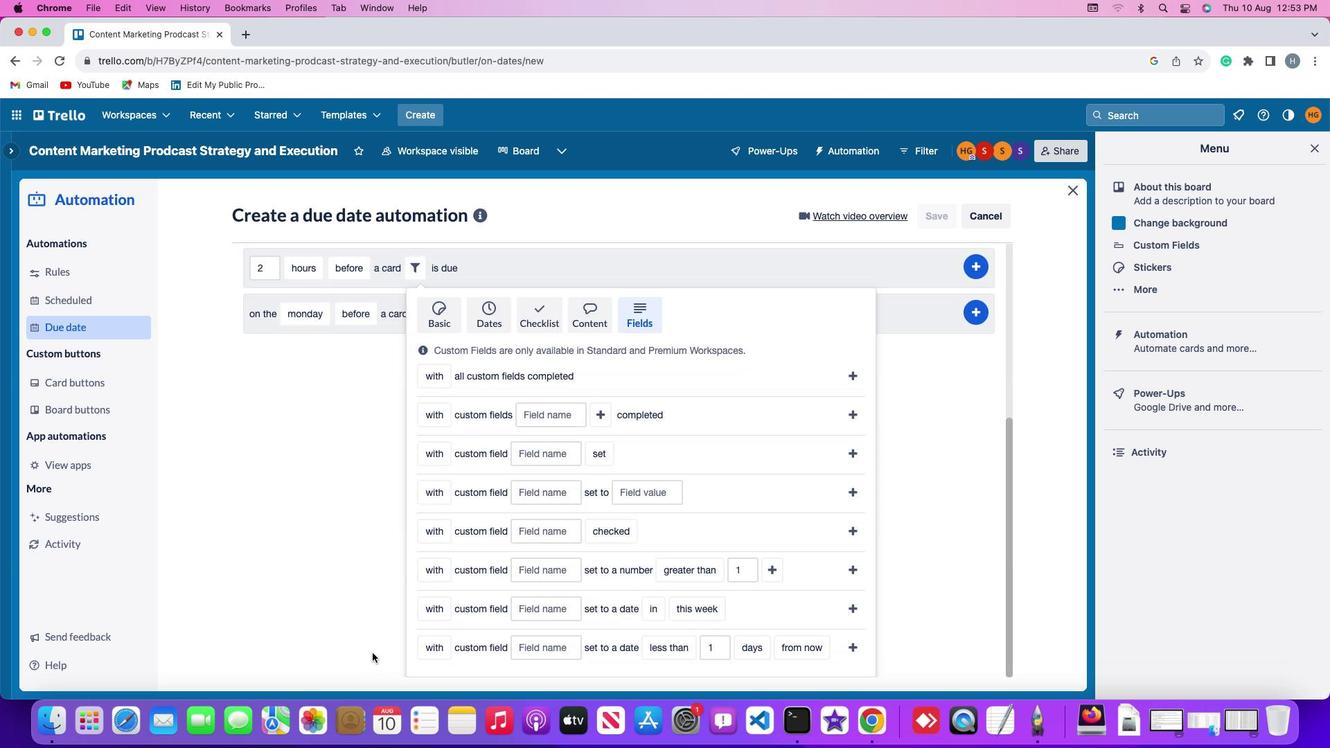 
Action: Mouse scrolled (371, 652) with delta (0, -1)
Screenshot: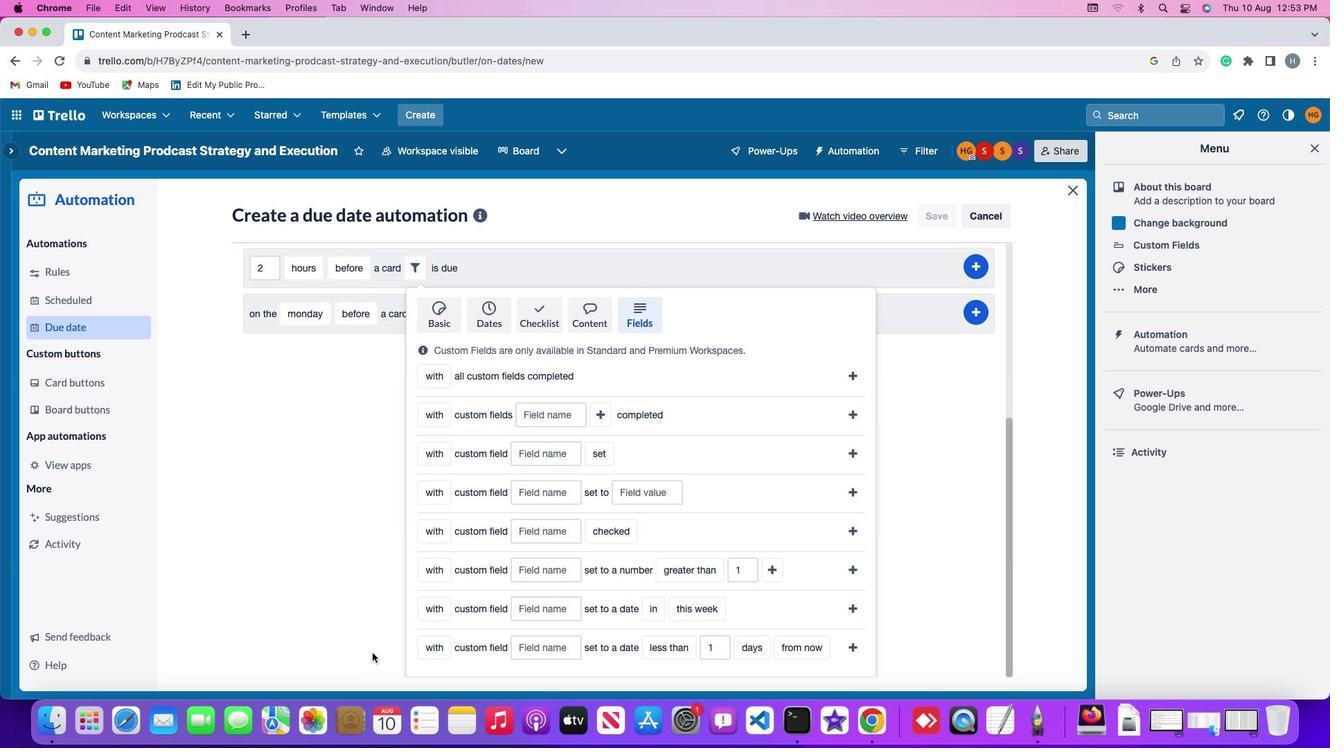 
Action: Mouse scrolled (371, 652) with delta (0, -1)
Screenshot: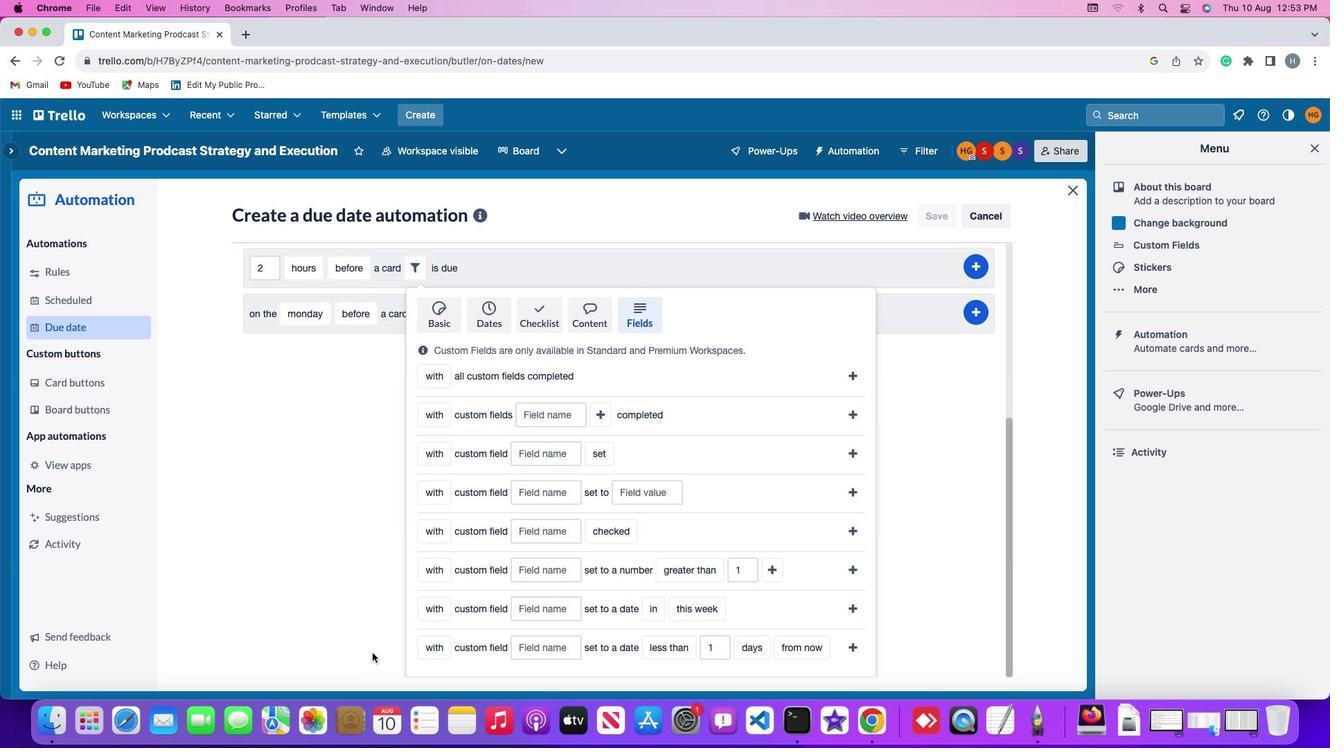 
Action: Mouse scrolled (371, 652) with delta (0, -2)
Screenshot: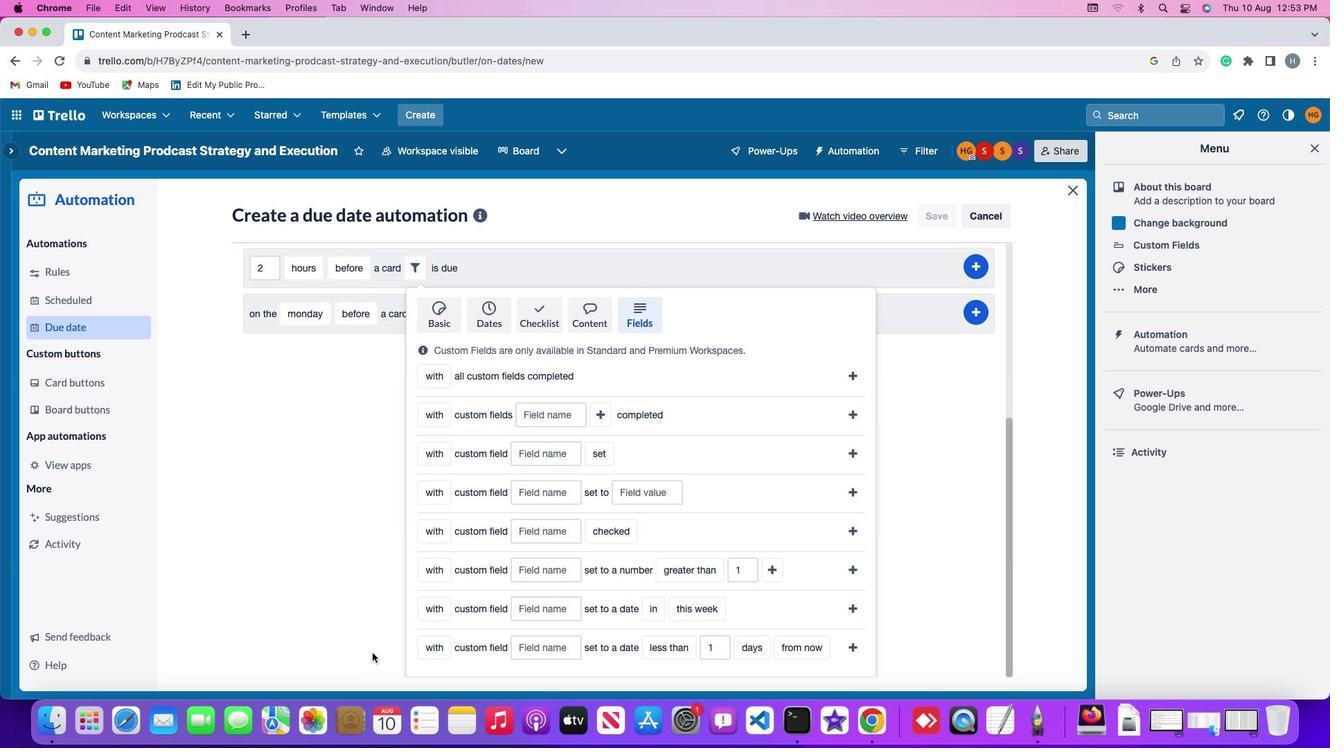 
Action: Mouse moved to (433, 568)
Screenshot: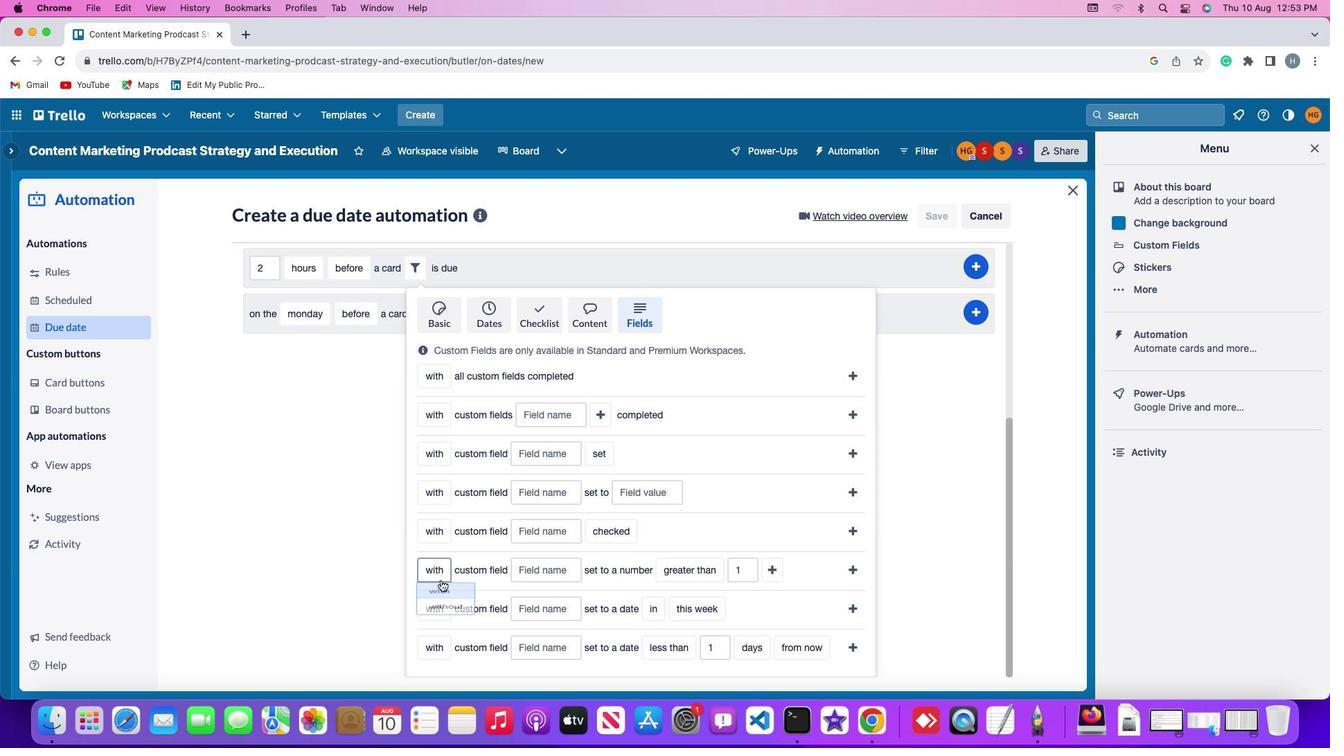
Action: Mouse pressed left at (433, 568)
Screenshot: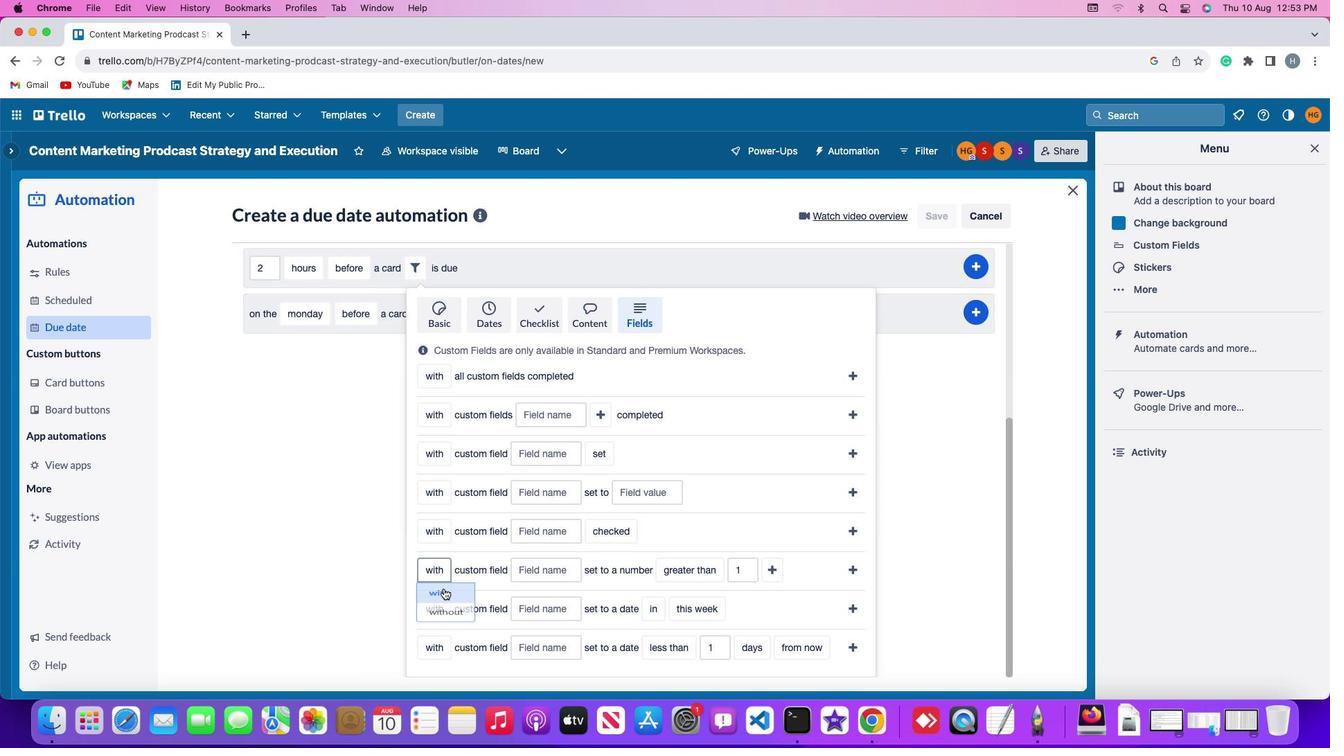 
Action: Mouse moved to (446, 616)
Screenshot: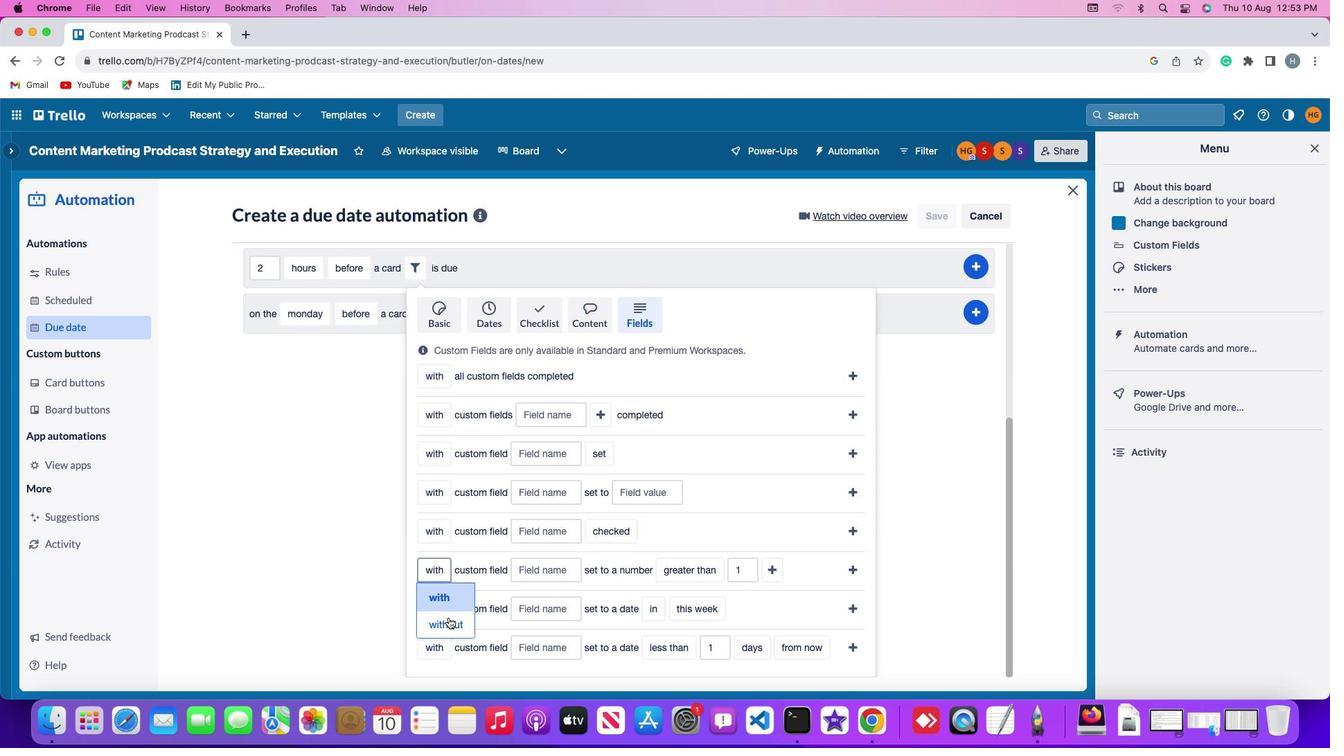 
Action: Mouse pressed left at (446, 616)
Screenshot: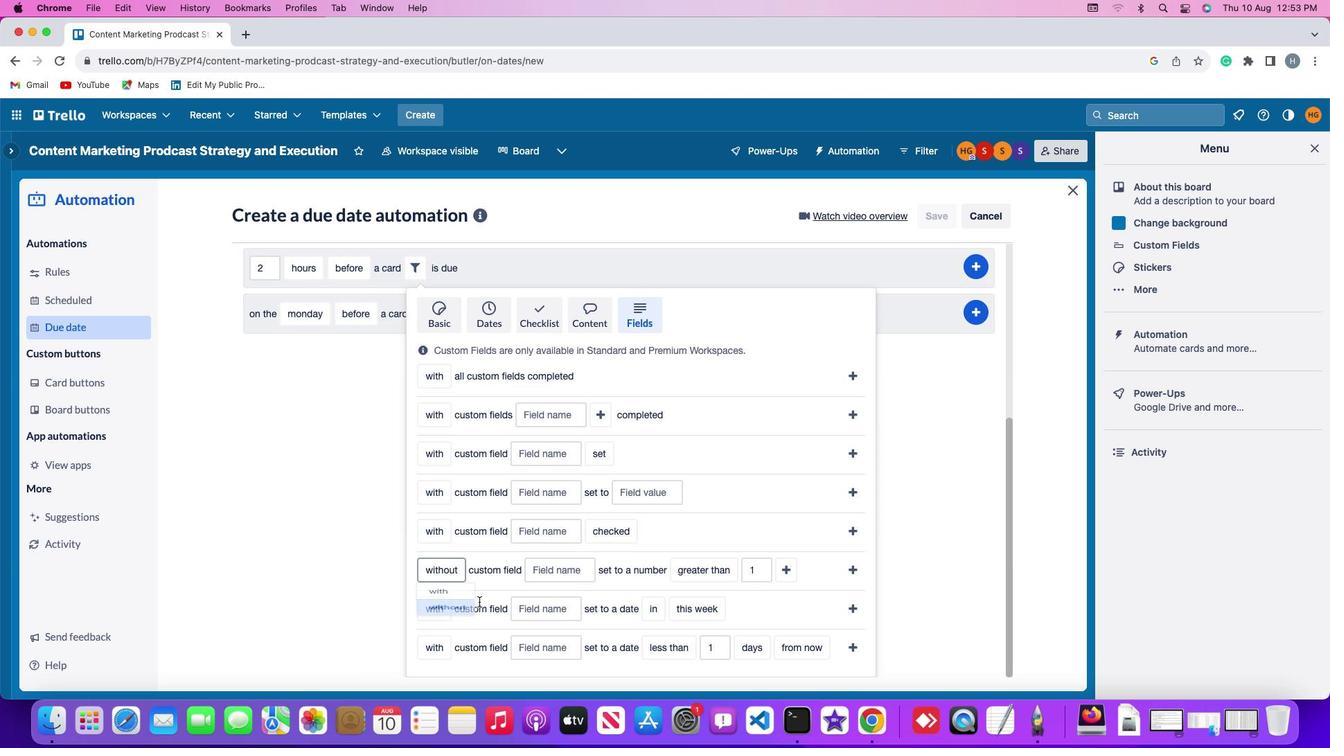 
Action: Mouse moved to (548, 573)
Screenshot: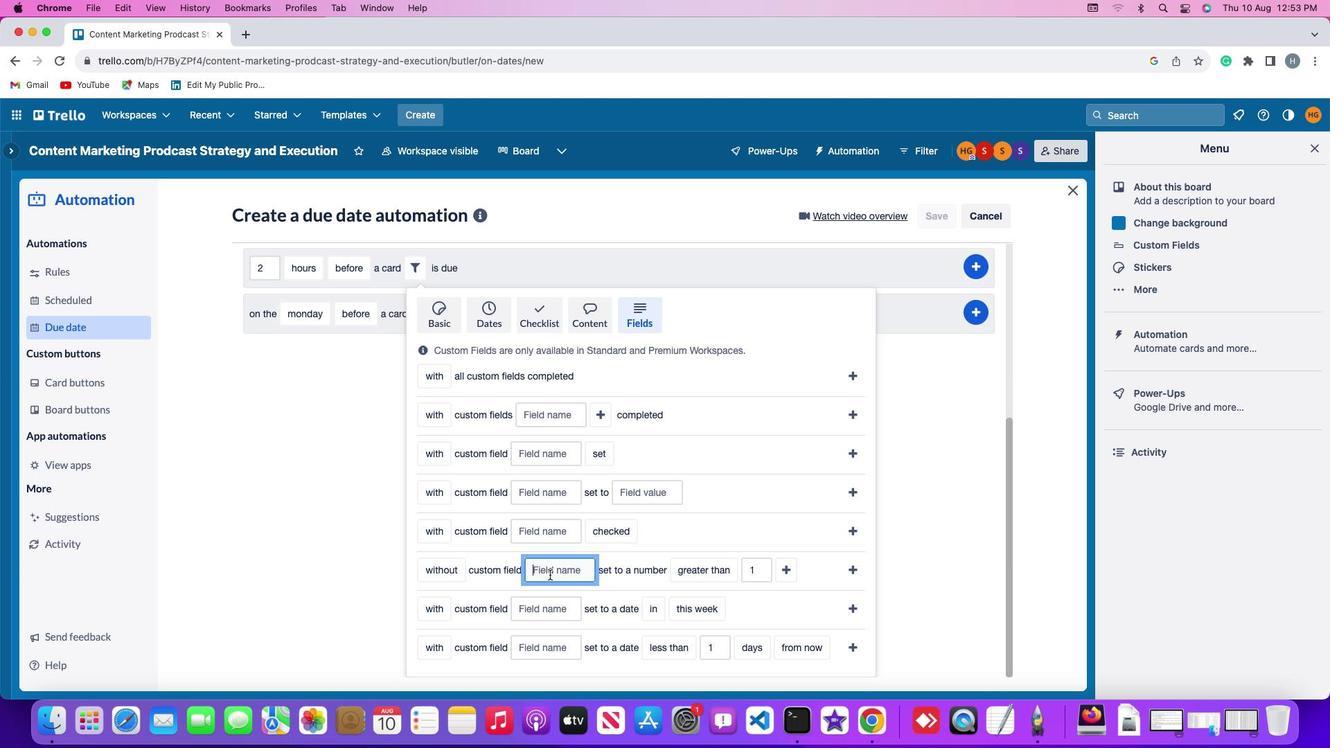 
Action: Mouse pressed left at (548, 573)
Screenshot: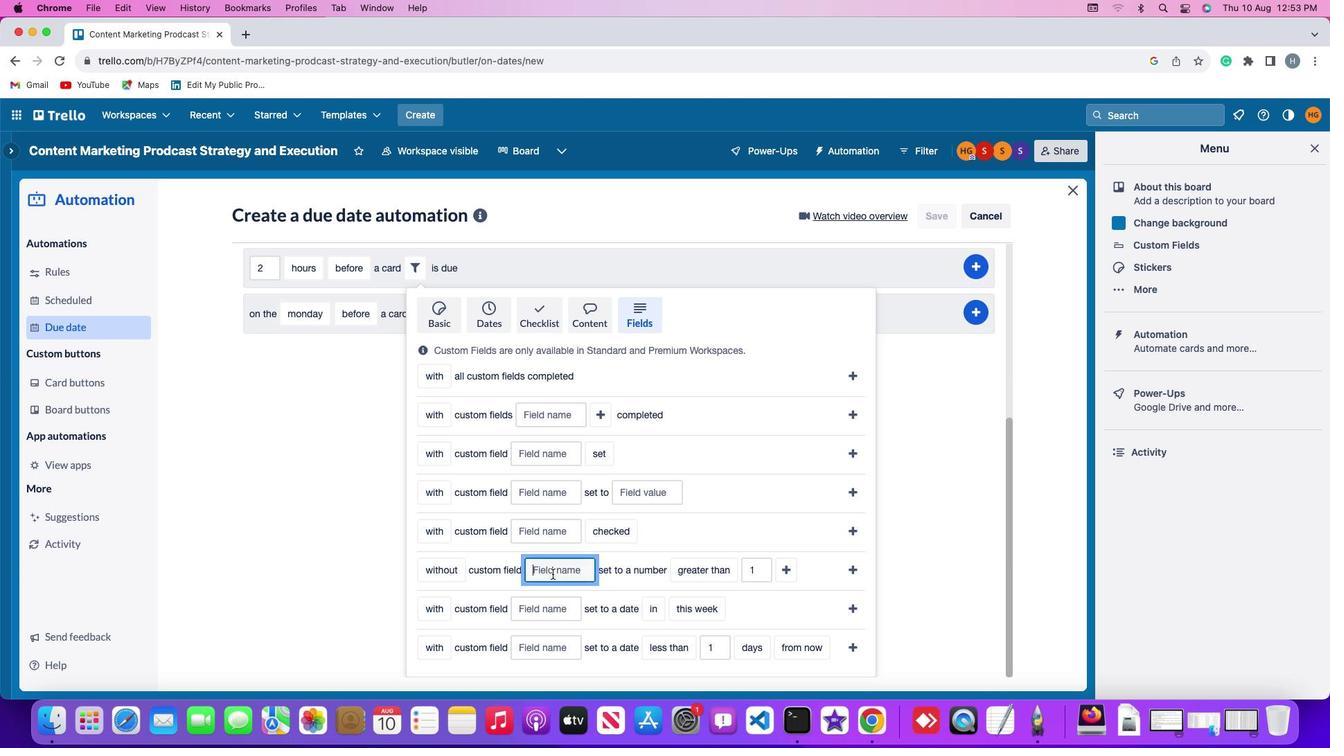 
Action: Mouse moved to (557, 571)
Screenshot: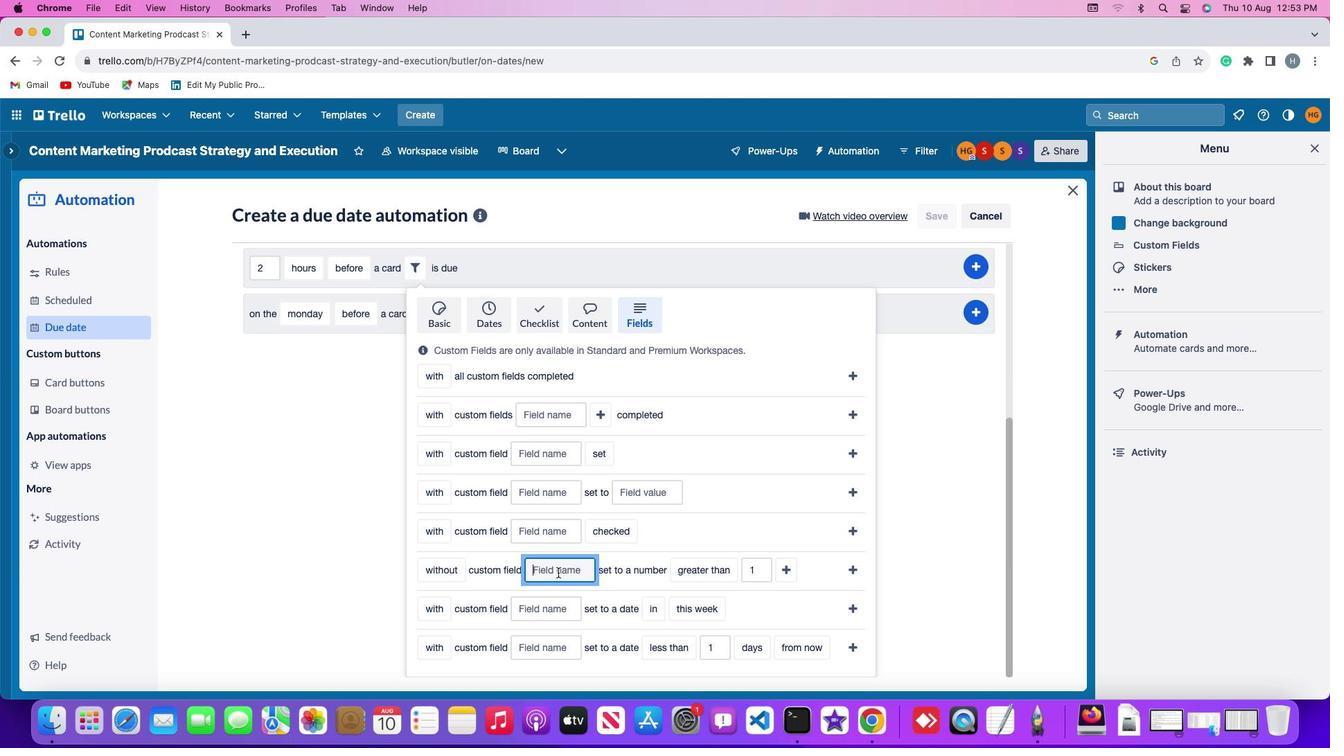 
Action: Key pressed Key.shift'R''e''s''u''m''e'
Screenshot: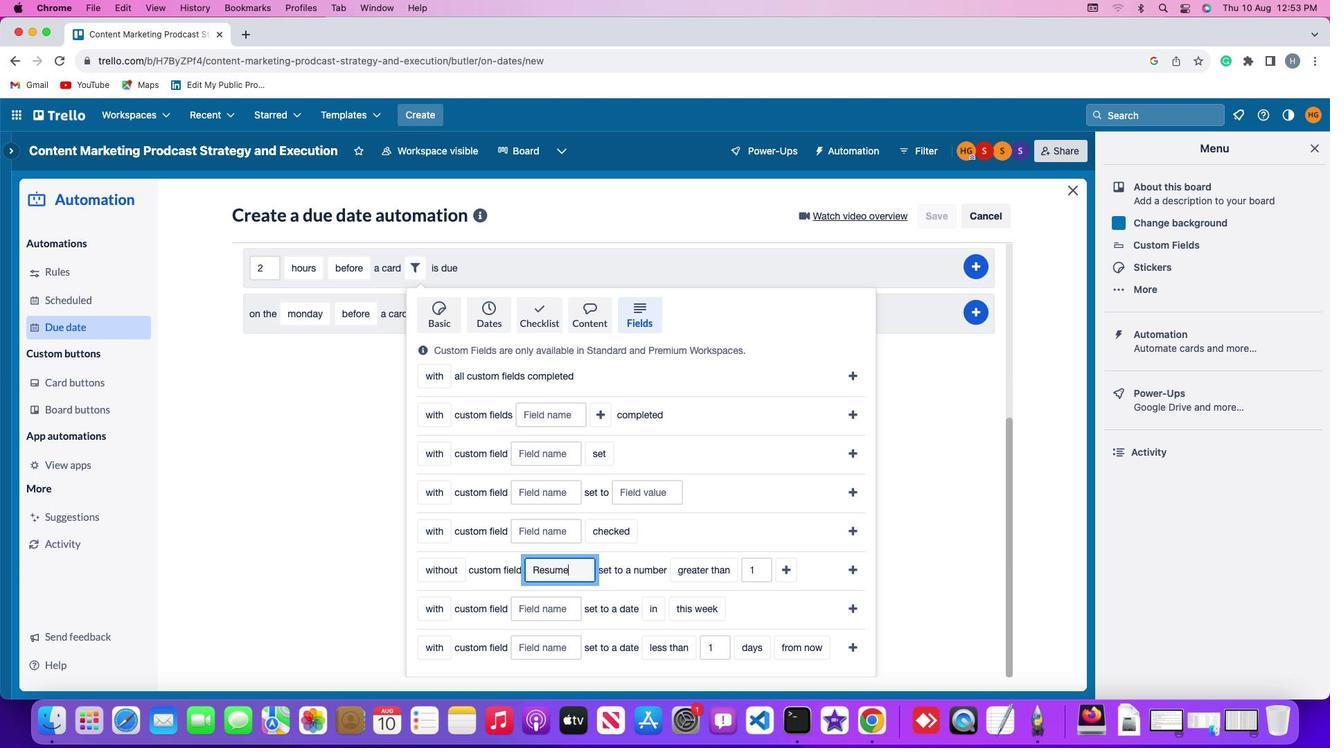 
Action: Mouse moved to (691, 568)
Screenshot: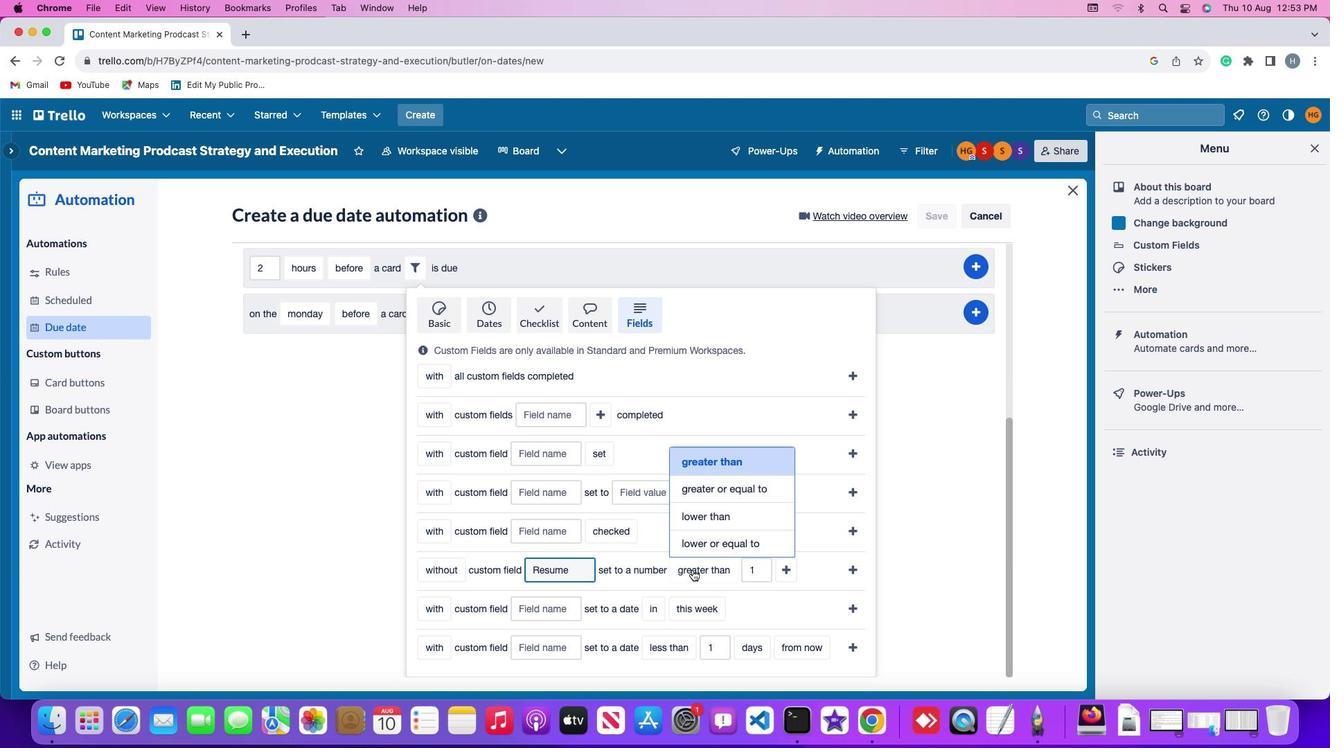 
Action: Mouse pressed left at (691, 568)
Screenshot: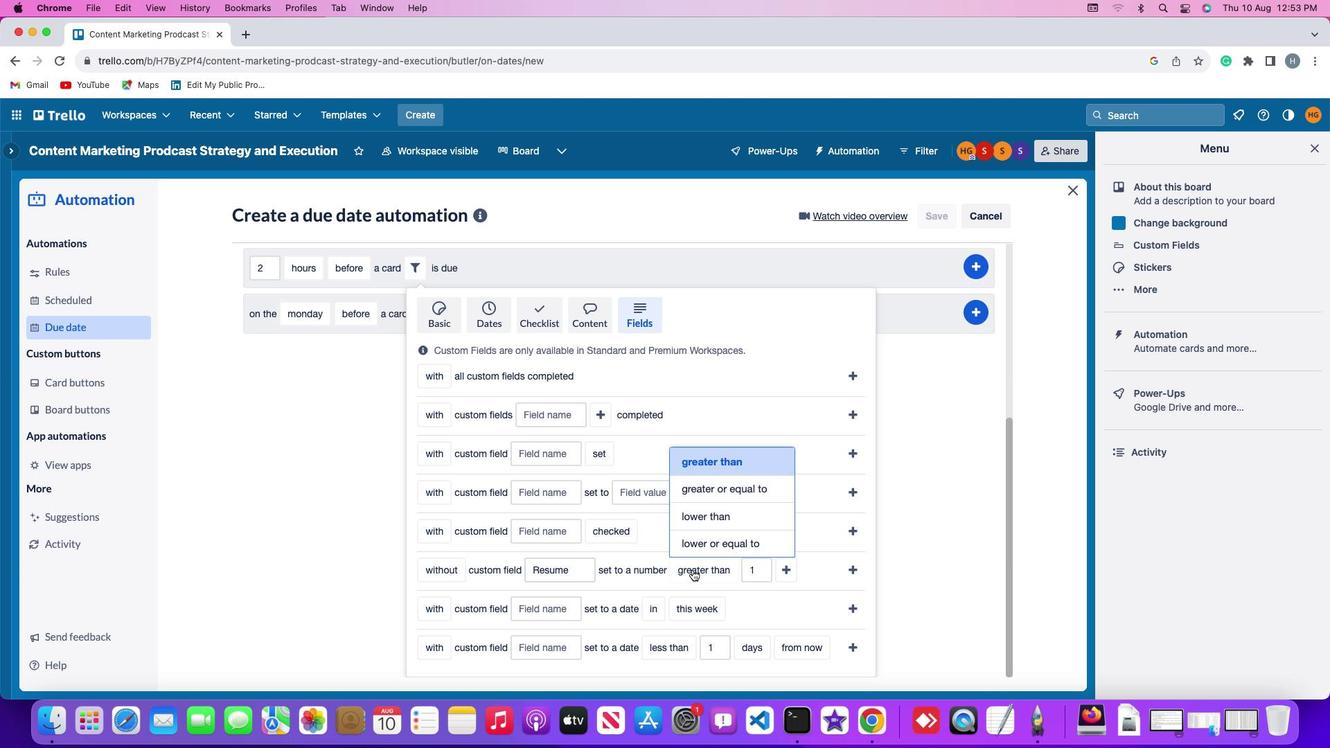 
Action: Mouse moved to (722, 489)
Screenshot: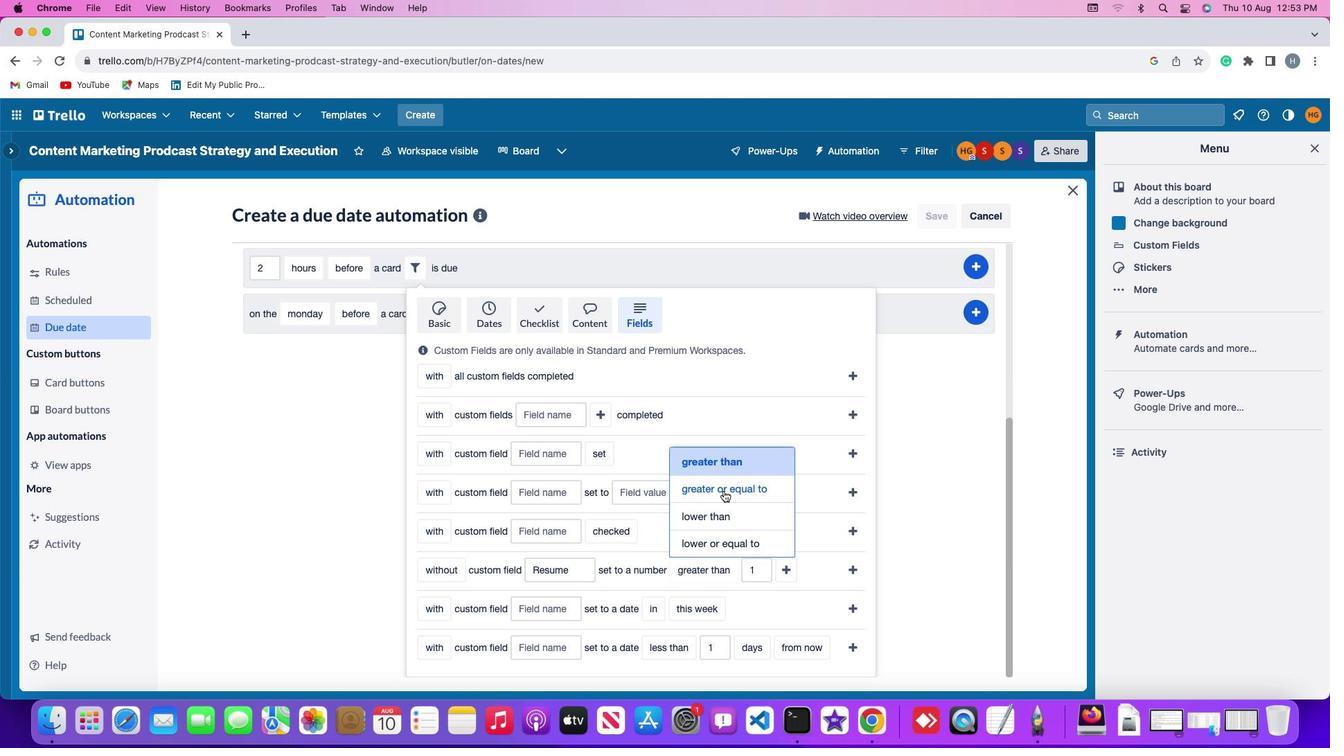 
Action: Mouse pressed left at (722, 489)
Screenshot: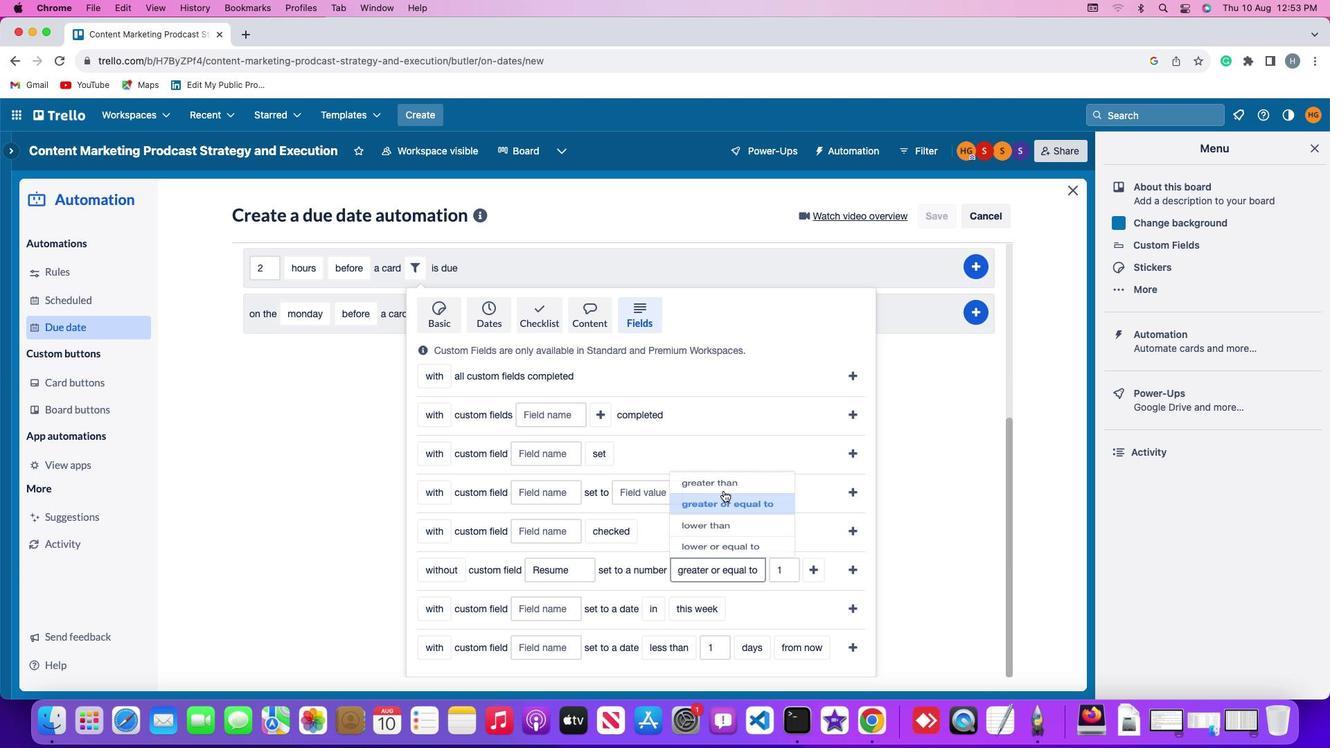 
Action: Mouse moved to (789, 571)
Screenshot: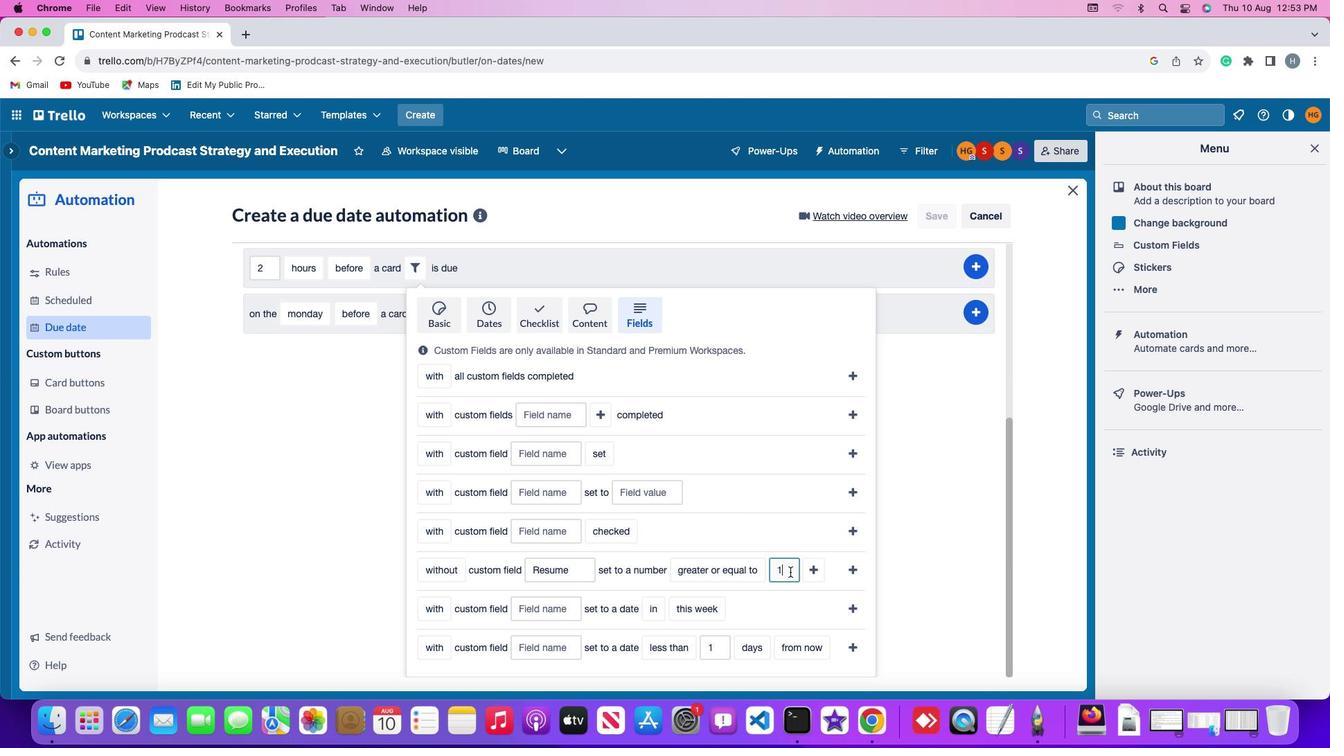 
Action: Mouse pressed left at (789, 571)
Screenshot: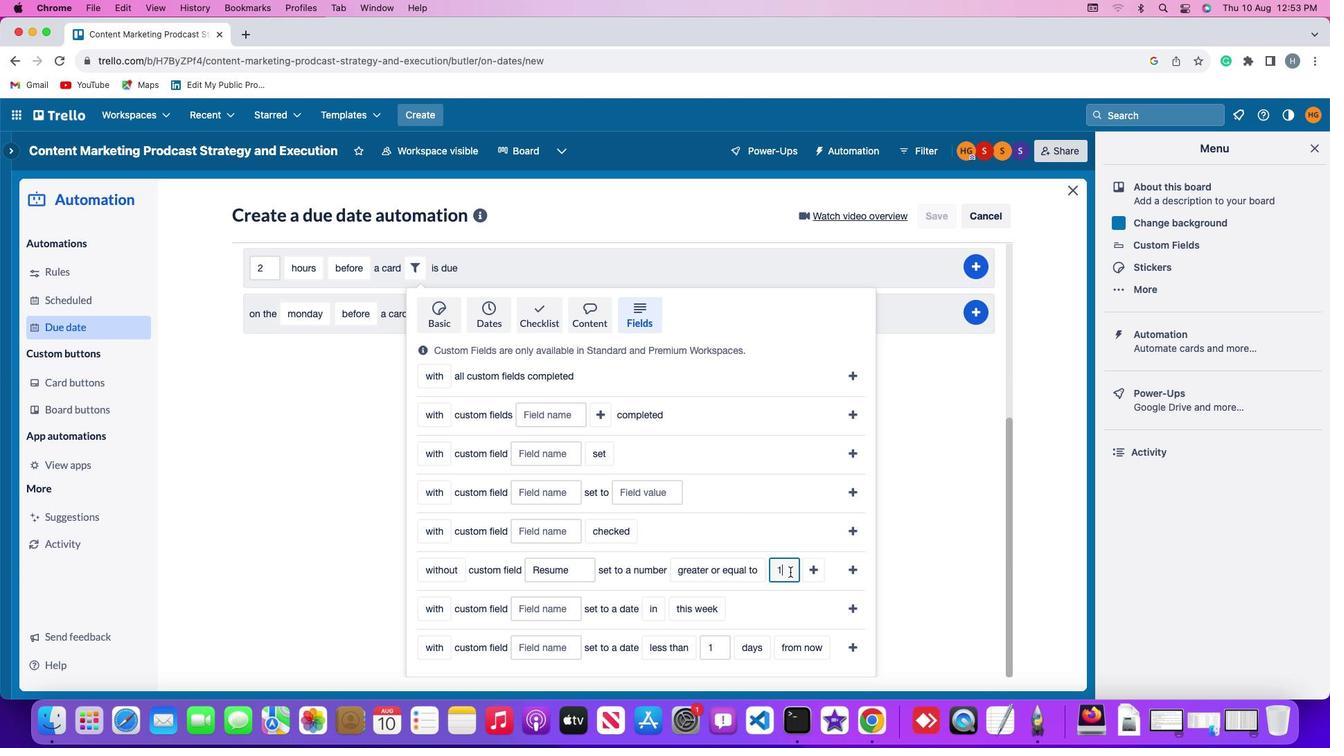 
Action: Mouse moved to (789, 570)
Screenshot: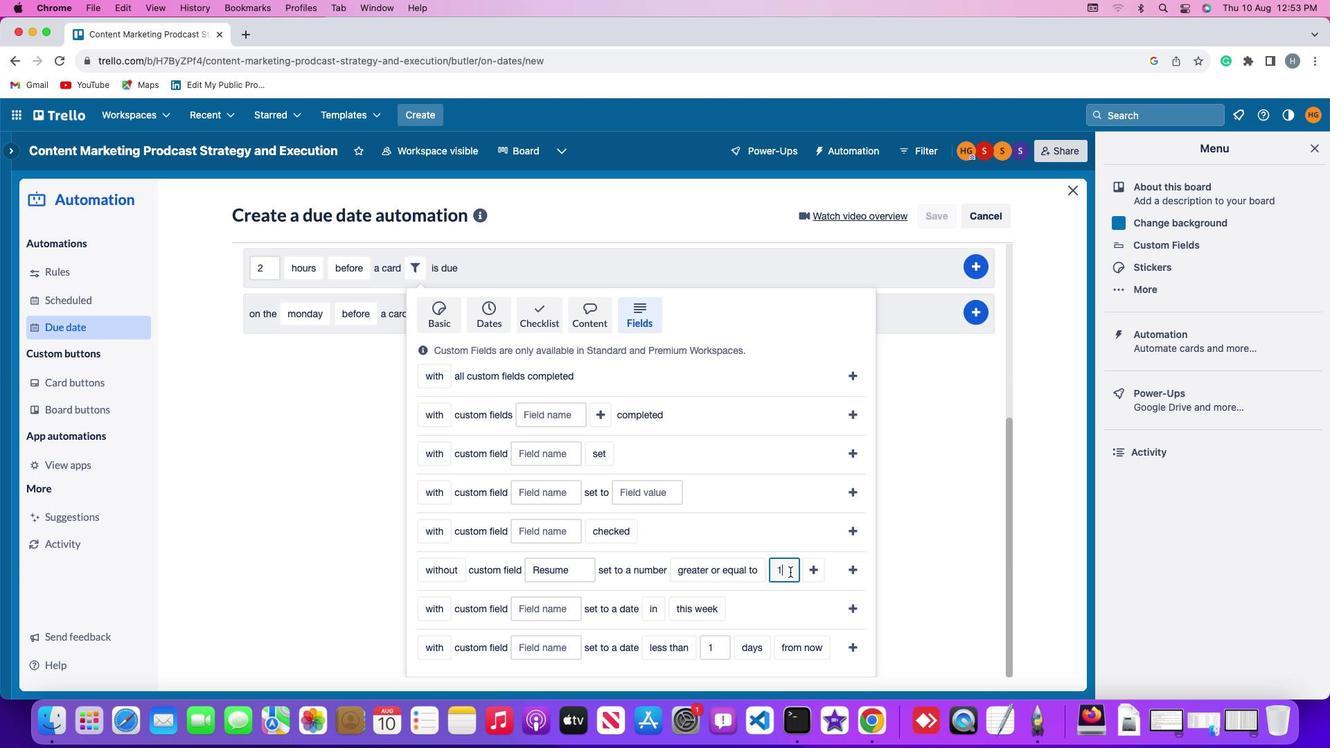 
Action: Key pressed Key.backspace'1'
Screenshot: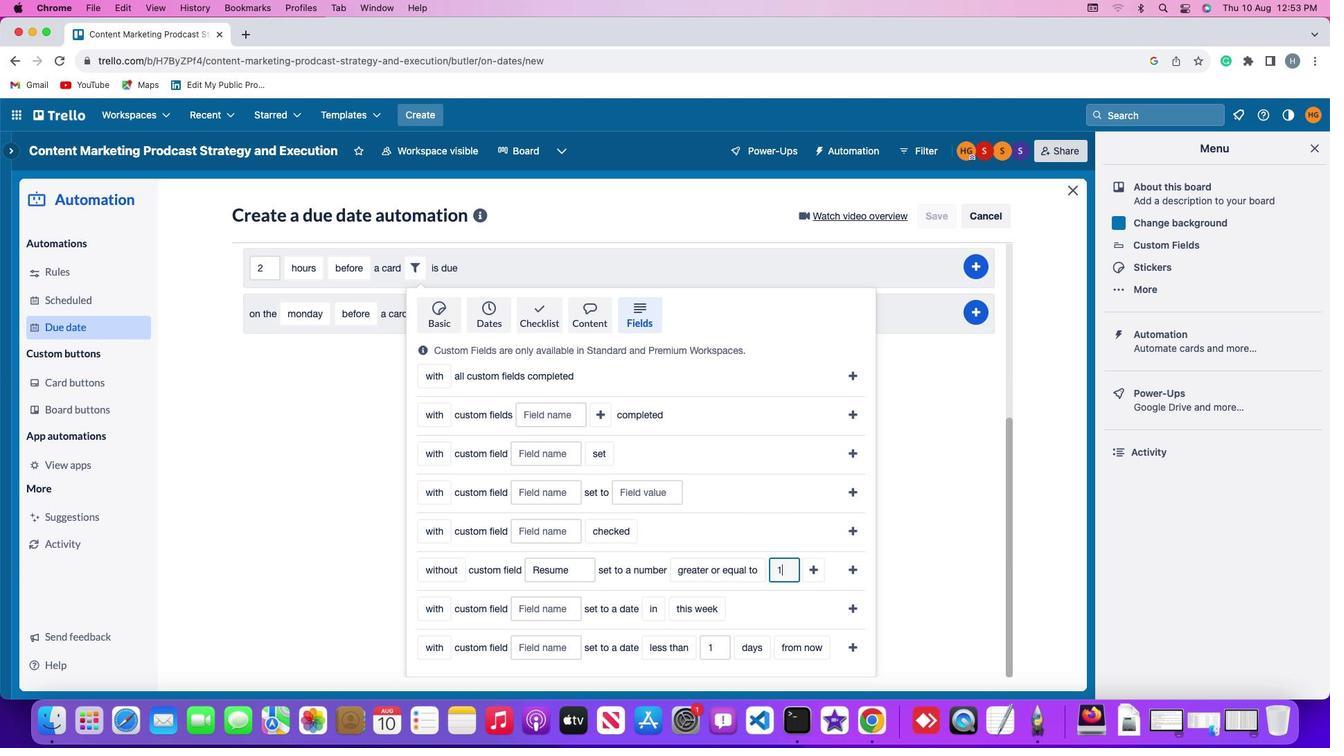 
Action: Mouse moved to (810, 573)
Screenshot: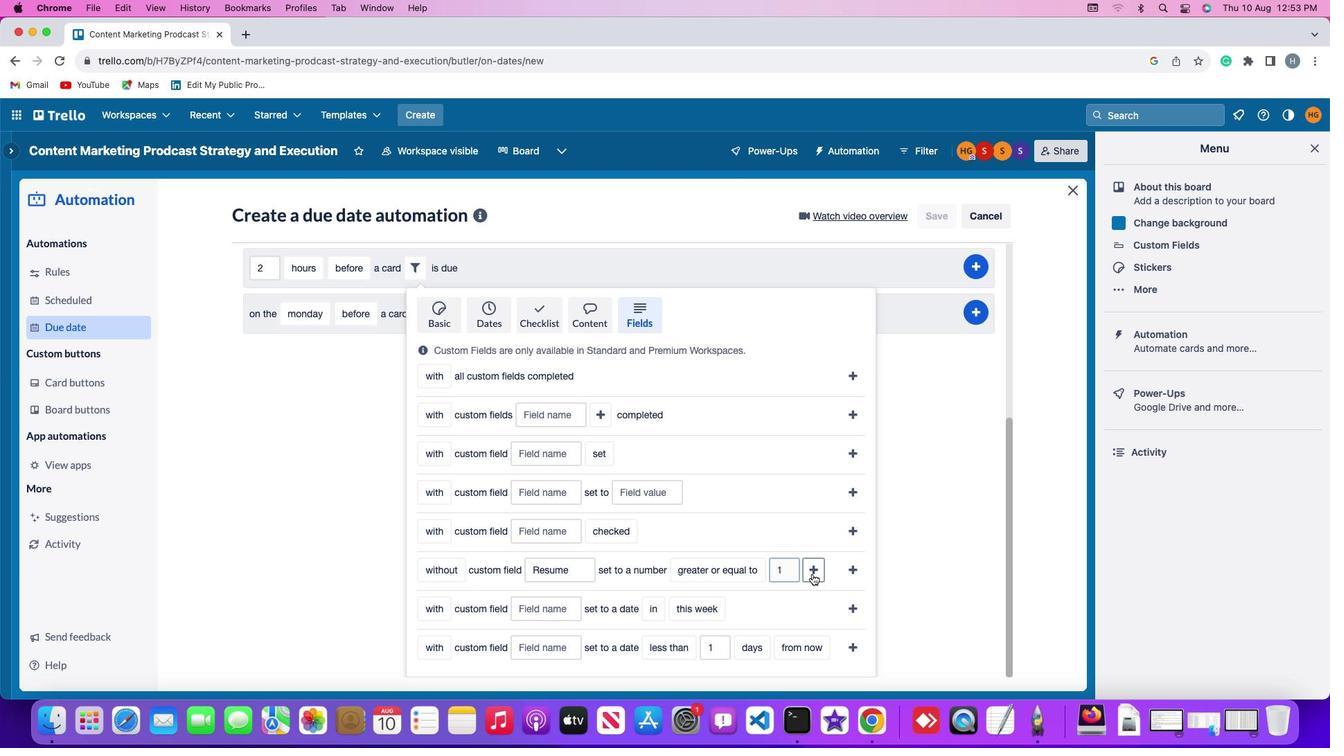 
Action: Mouse pressed left at (810, 573)
Screenshot: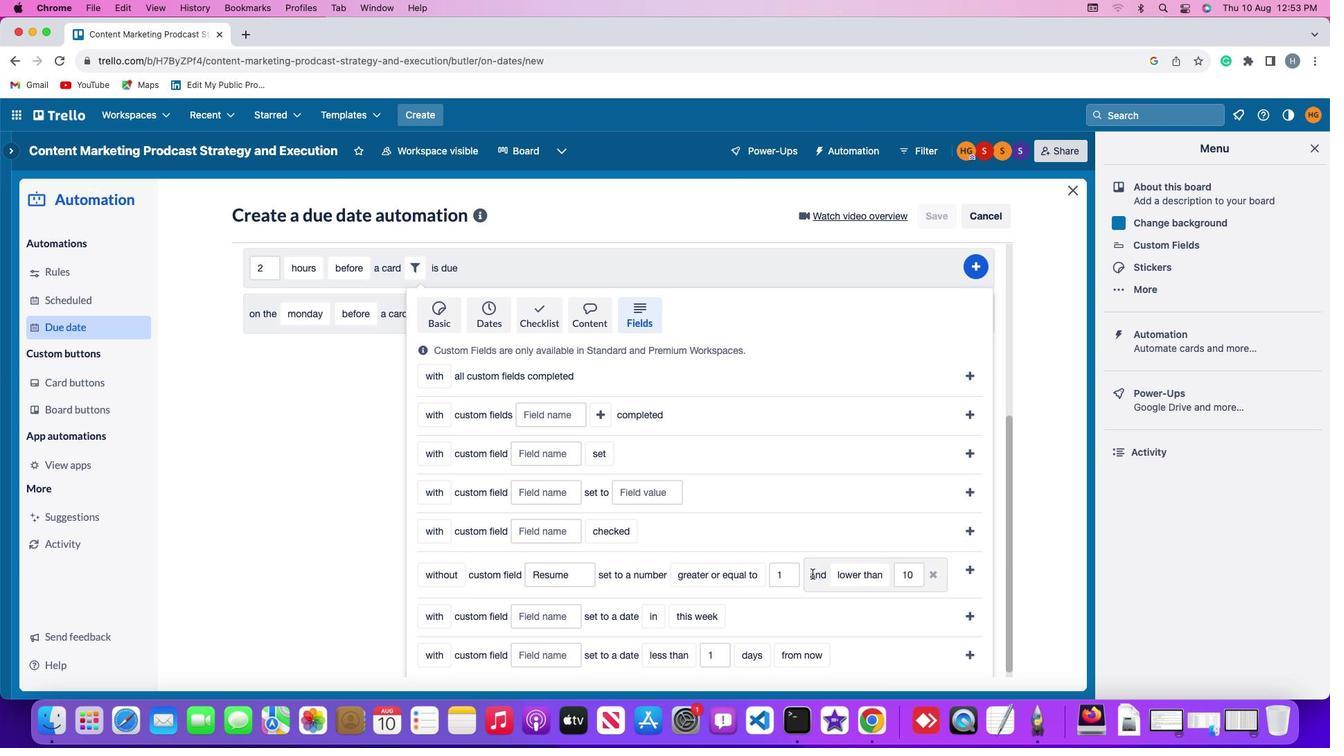 
Action: Mouse moved to (855, 576)
Screenshot: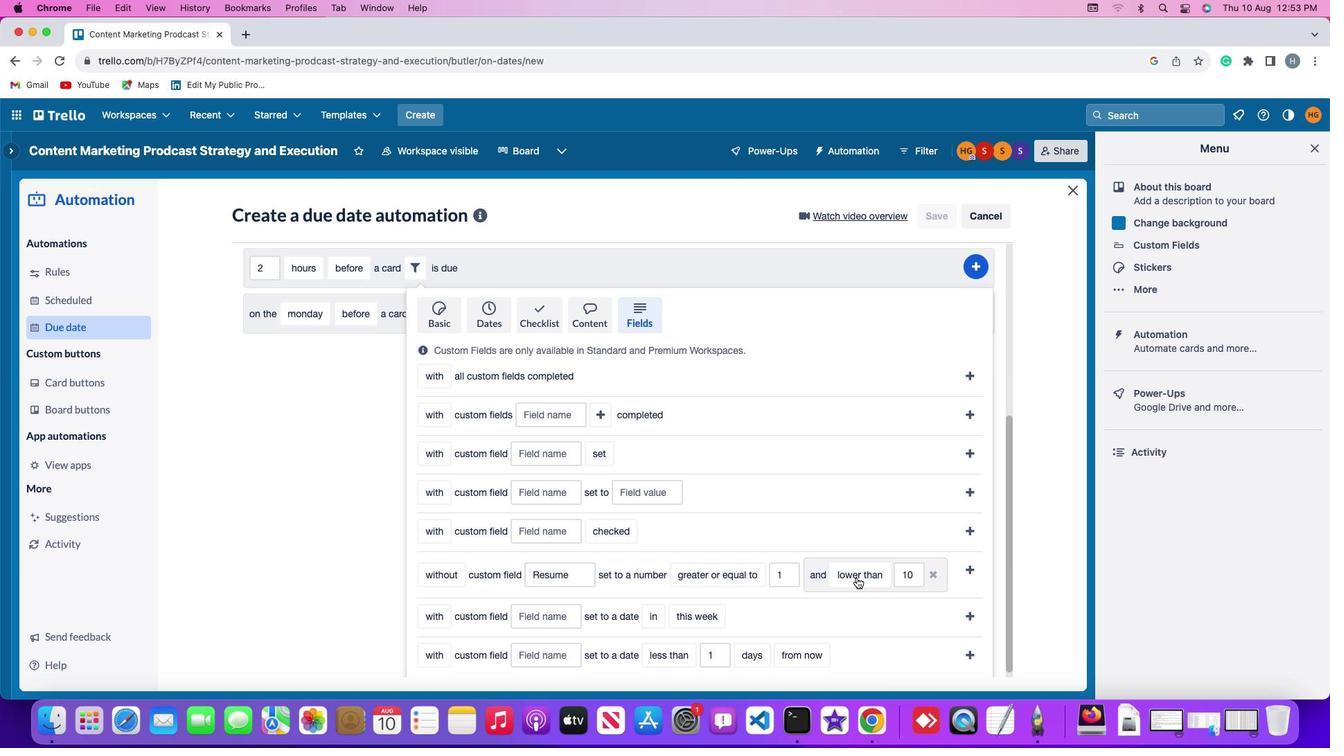 
Action: Mouse pressed left at (855, 576)
Screenshot: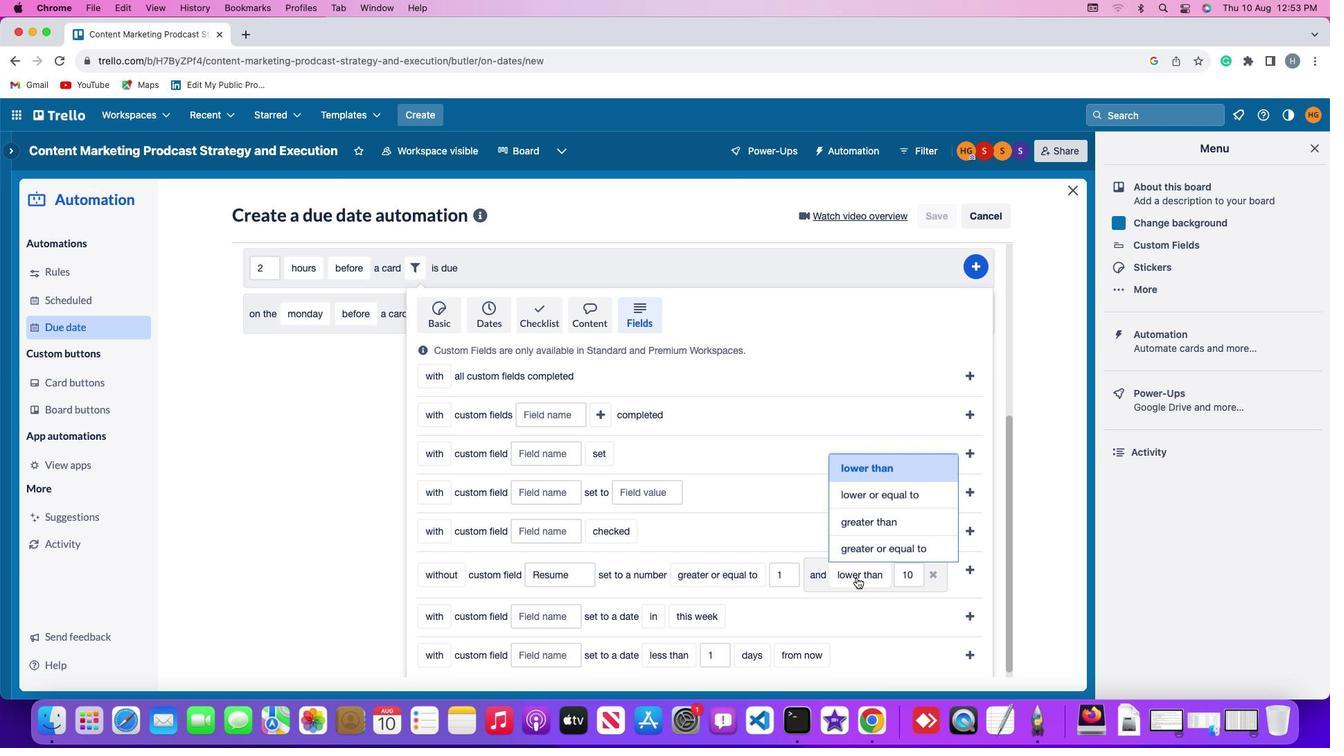 
Action: Mouse moved to (872, 494)
Screenshot: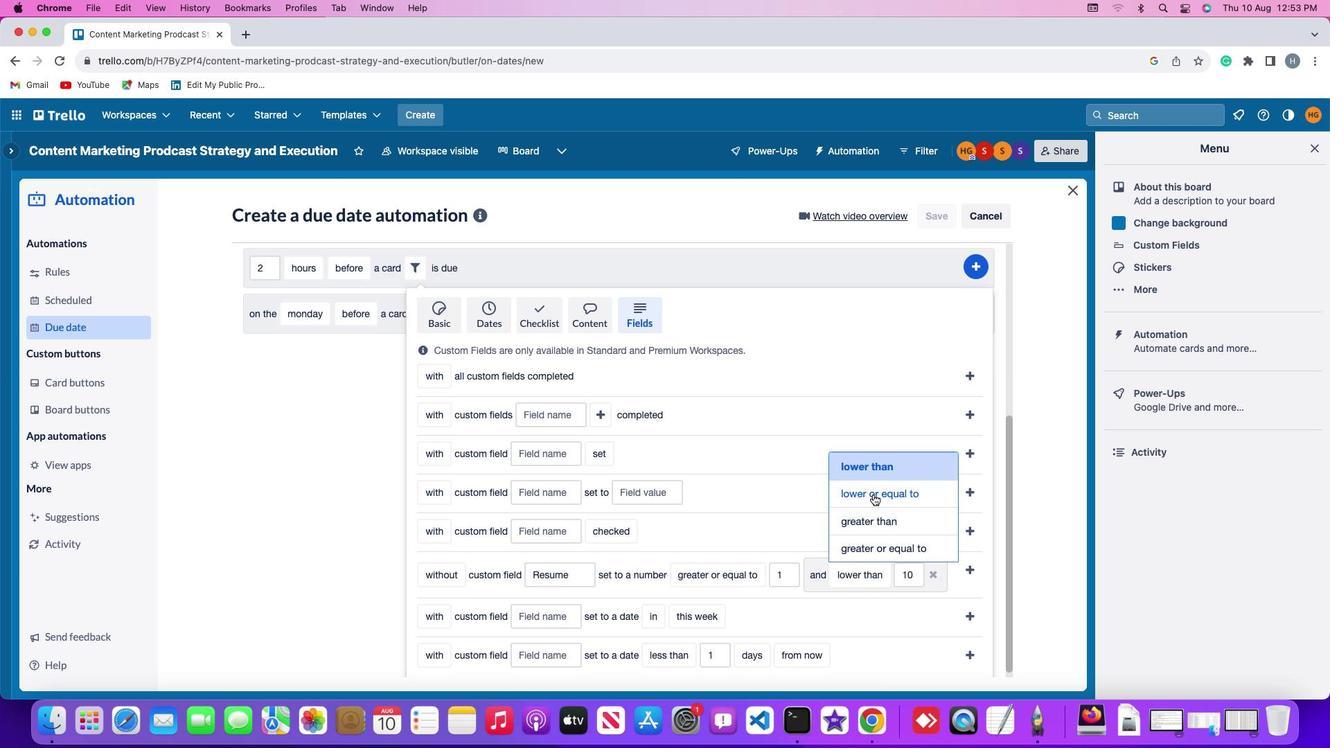 
Action: Mouse pressed left at (872, 494)
Screenshot: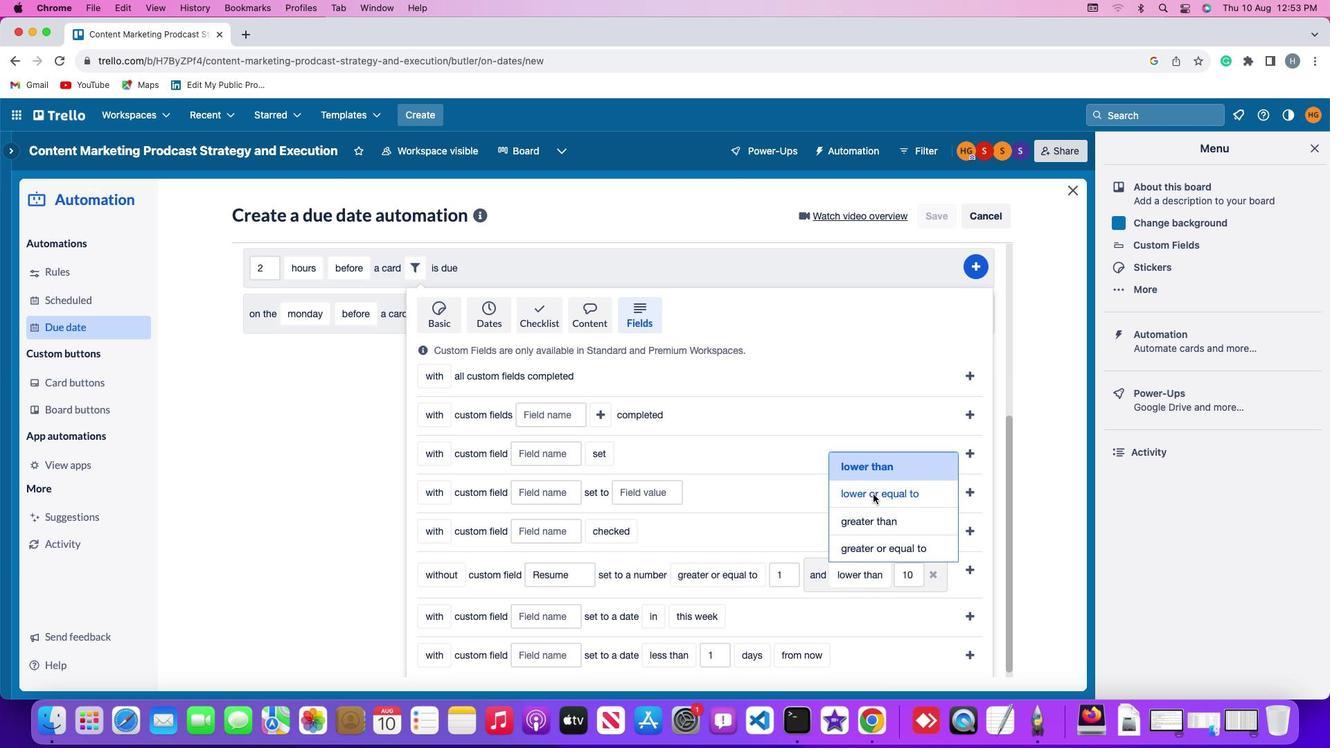 
Action: Mouse moved to (557, 595)
Screenshot: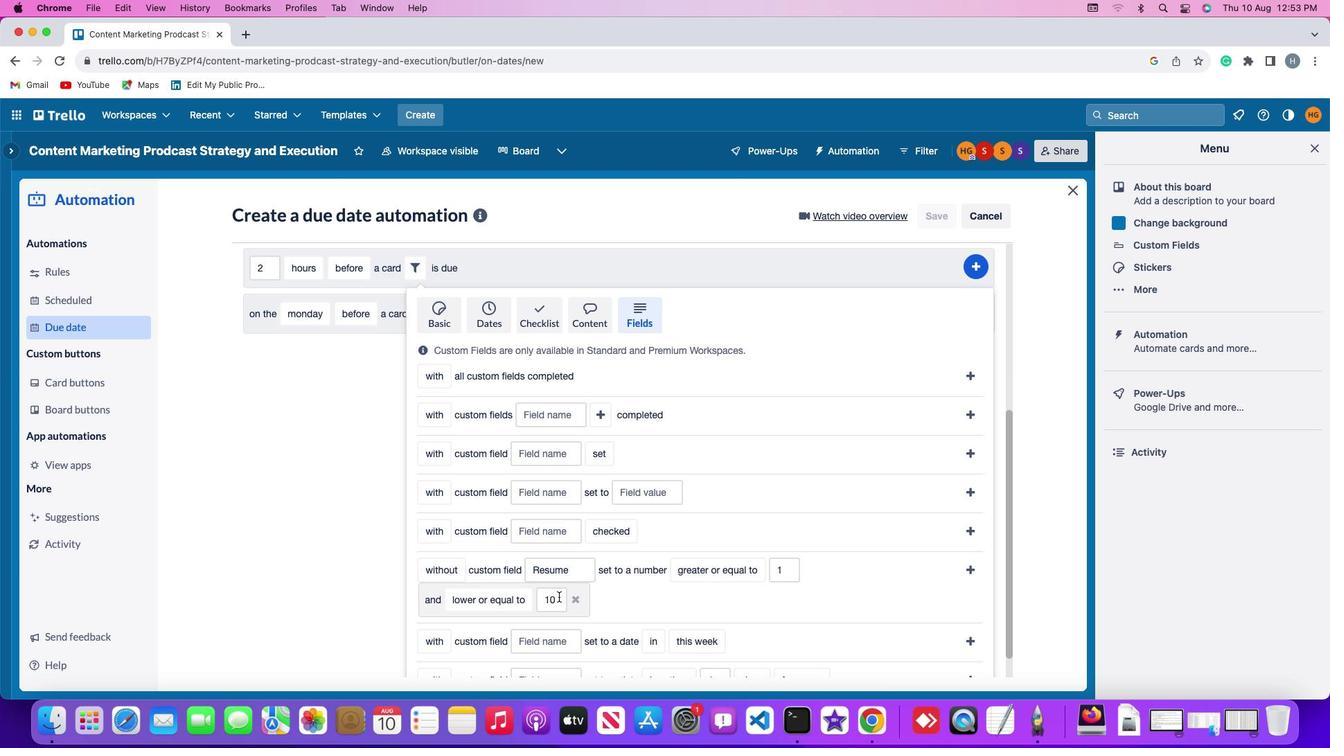 
Action: Mouse pressed left at (557, 595)
Screenshot: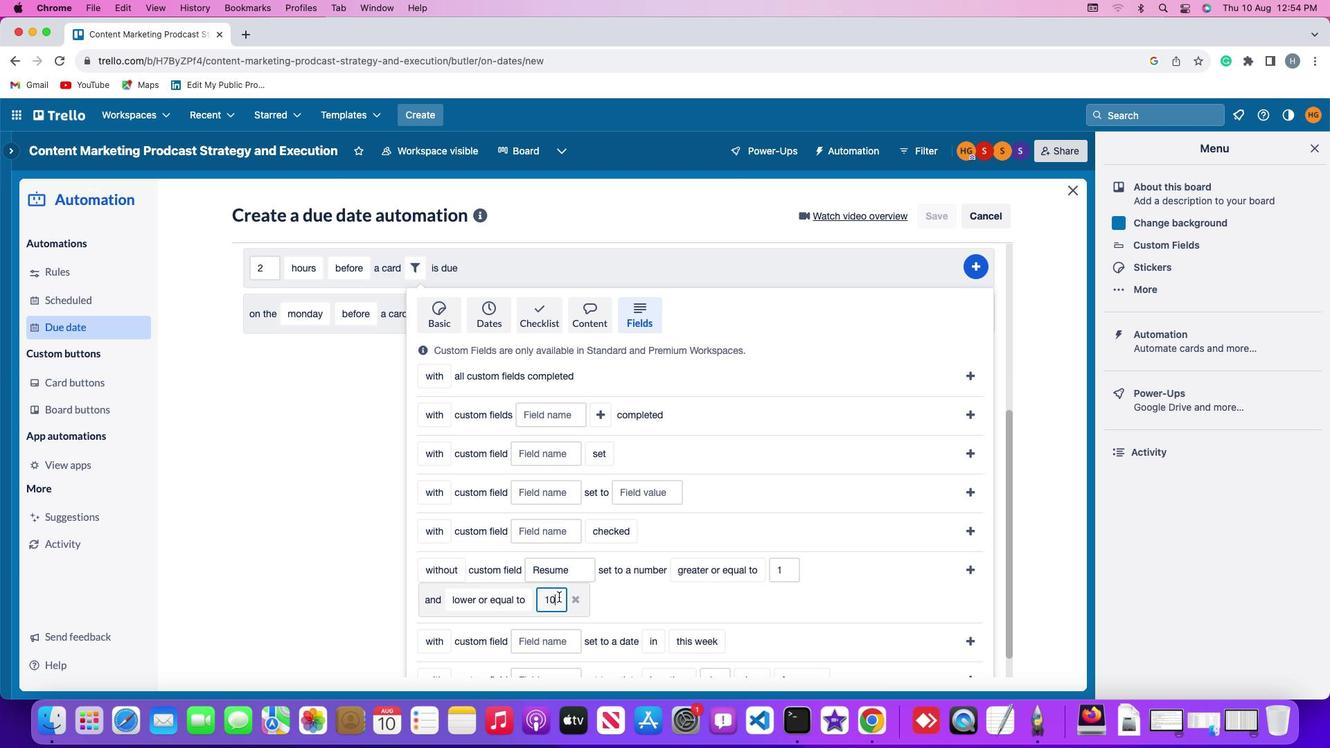 
Action: Key pressed Key.backspaceKey.backspace'1''0'
Screenshot: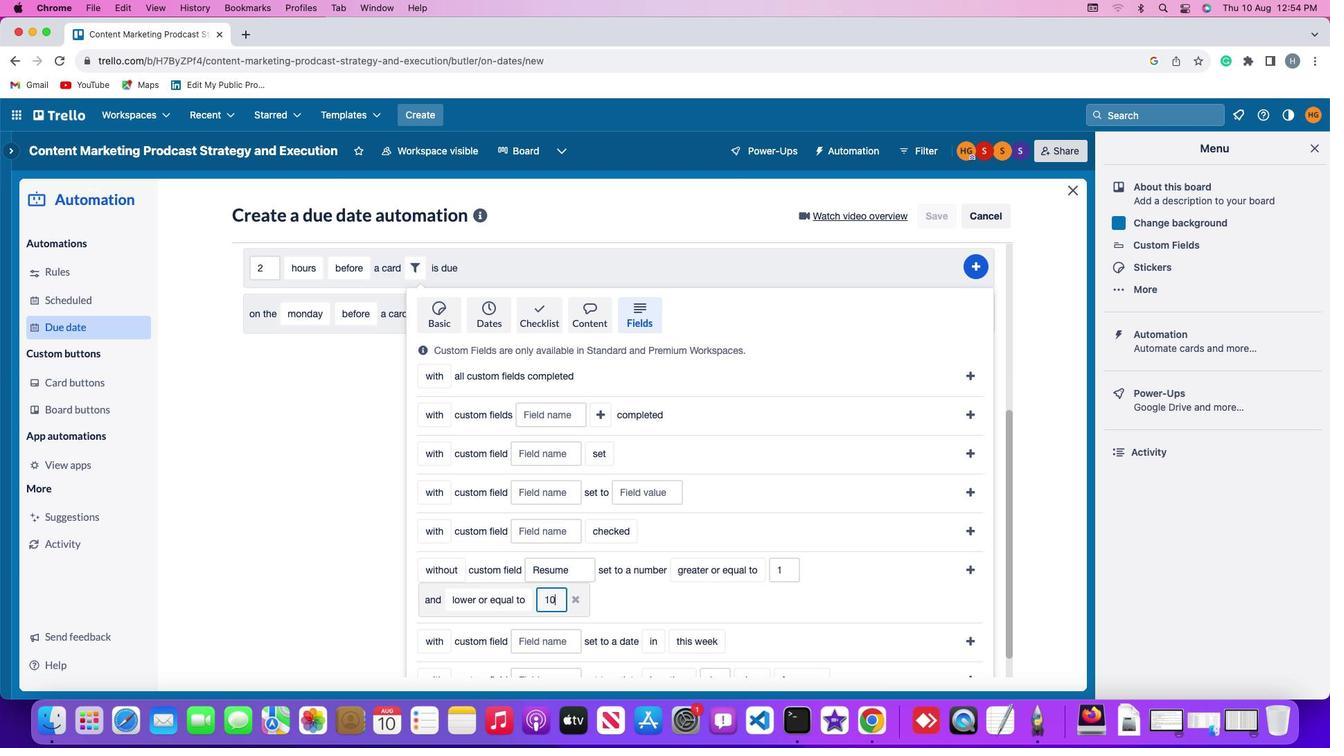 
Action: Mouse moved to (967, 564)
Screenshot: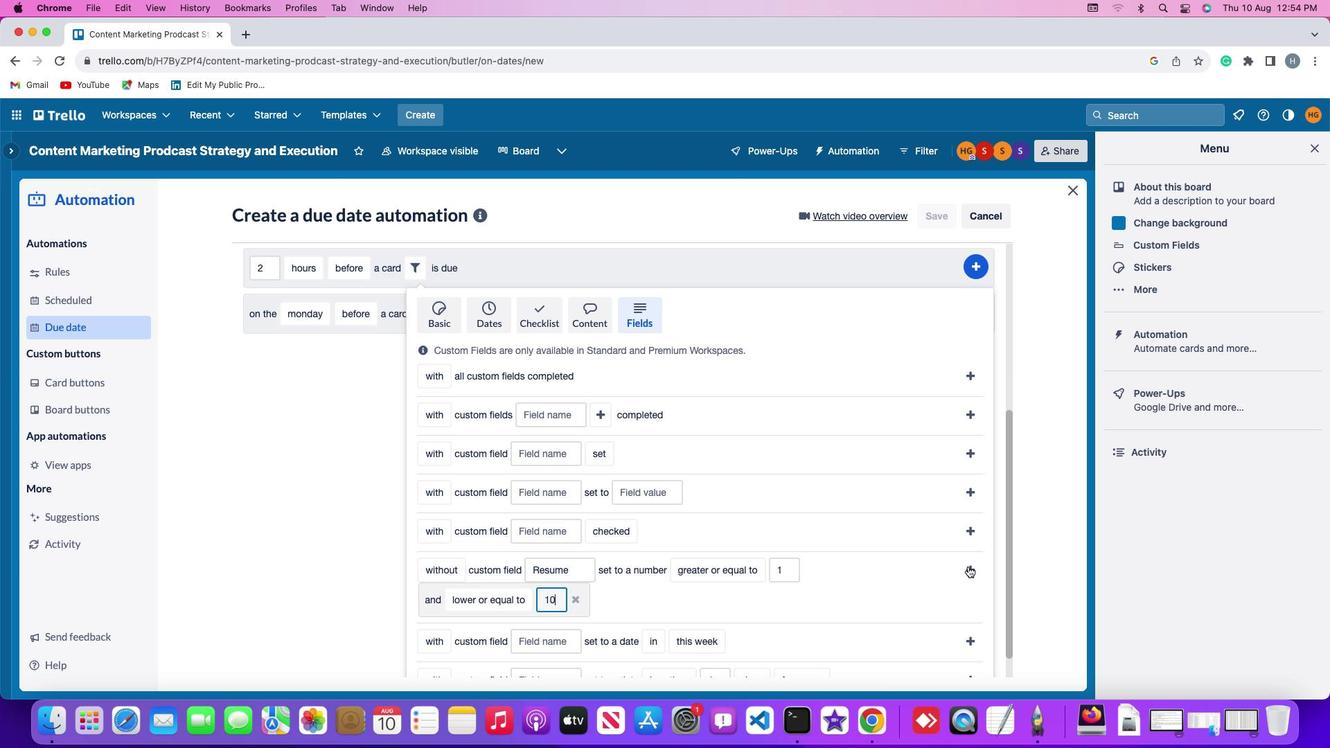
Action: Mouse pressed left at (967, 564)
Screenshot: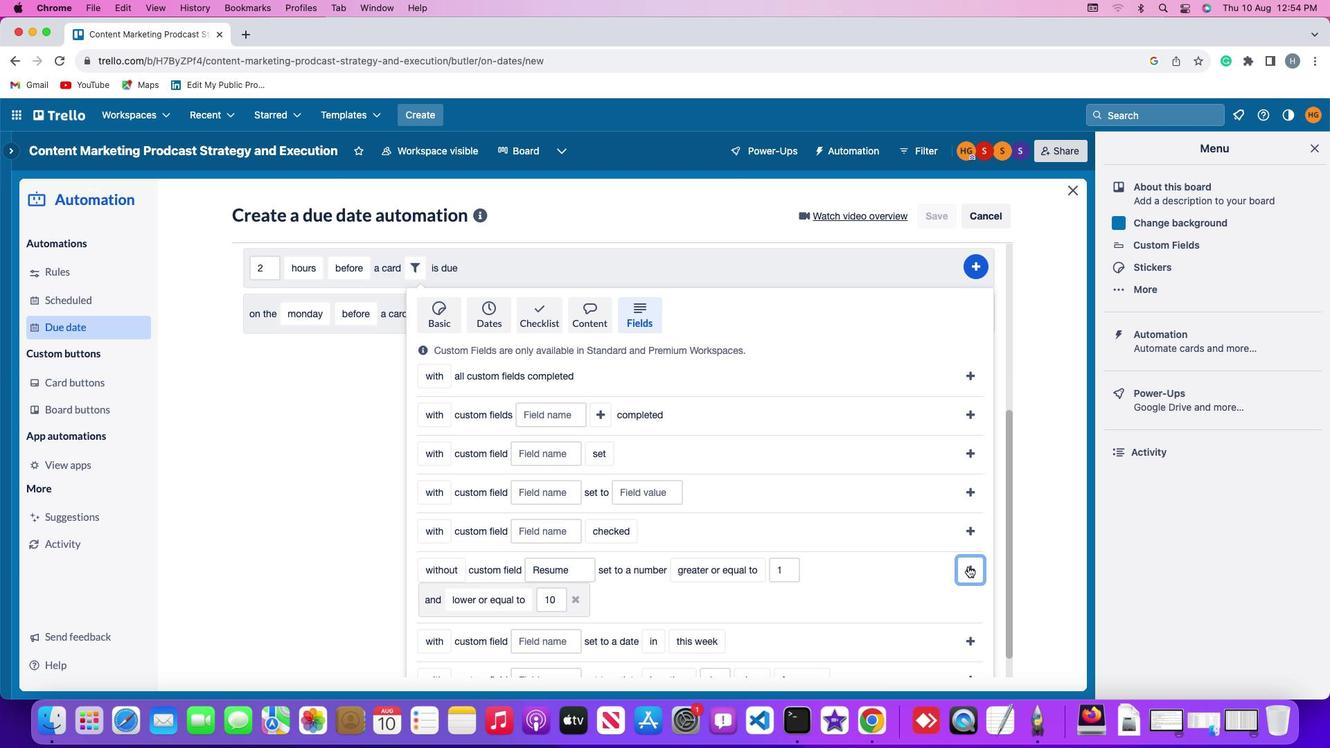 
Action: Mouse moved to (983, 551)
Screenshot: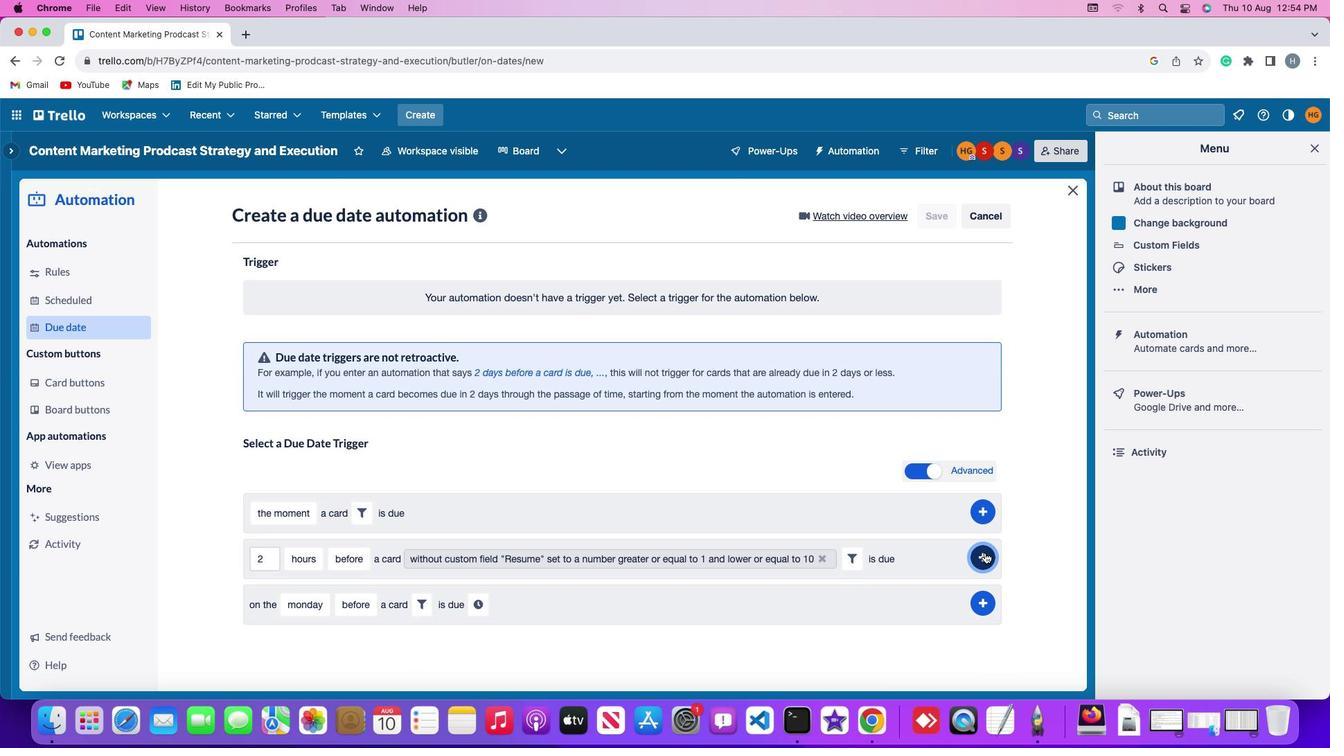 
Action: Mouse pressed left at (983, 551)
Screenshot: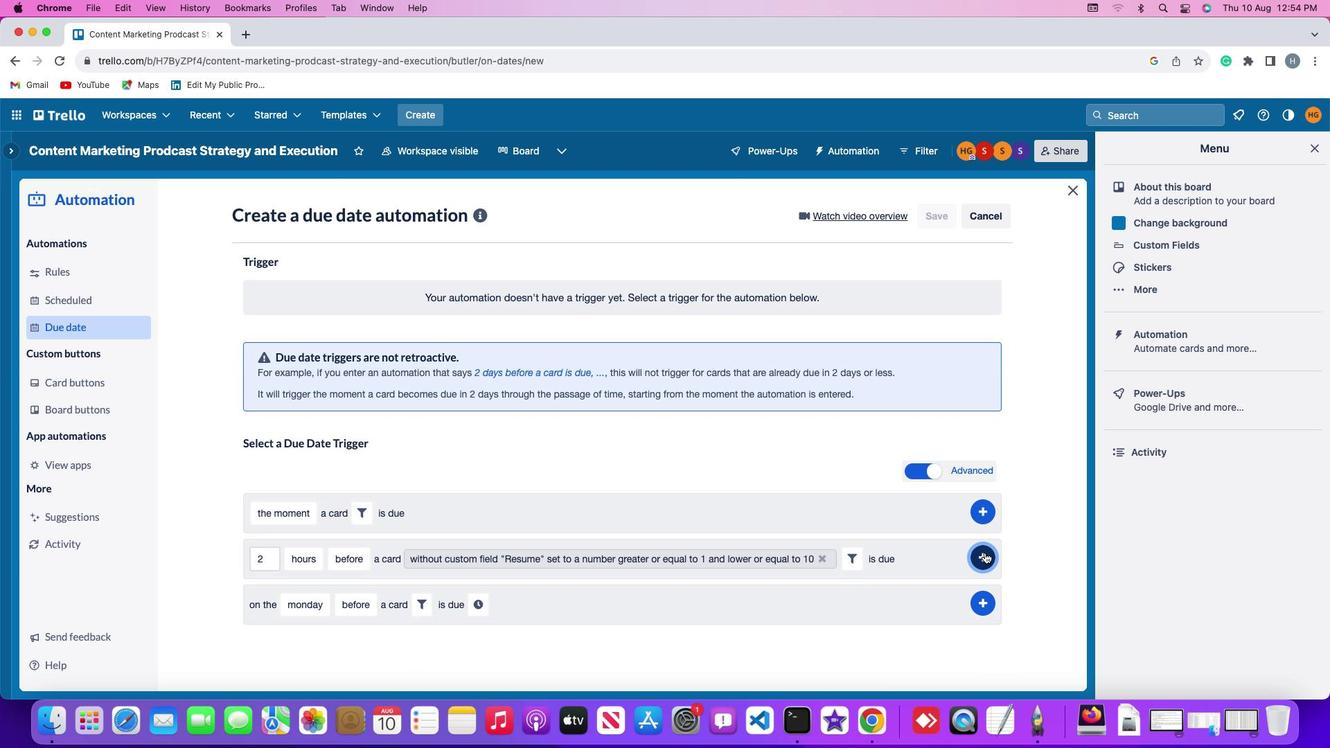 
Action: Mouse moved to (1038, 475)
Screenshot: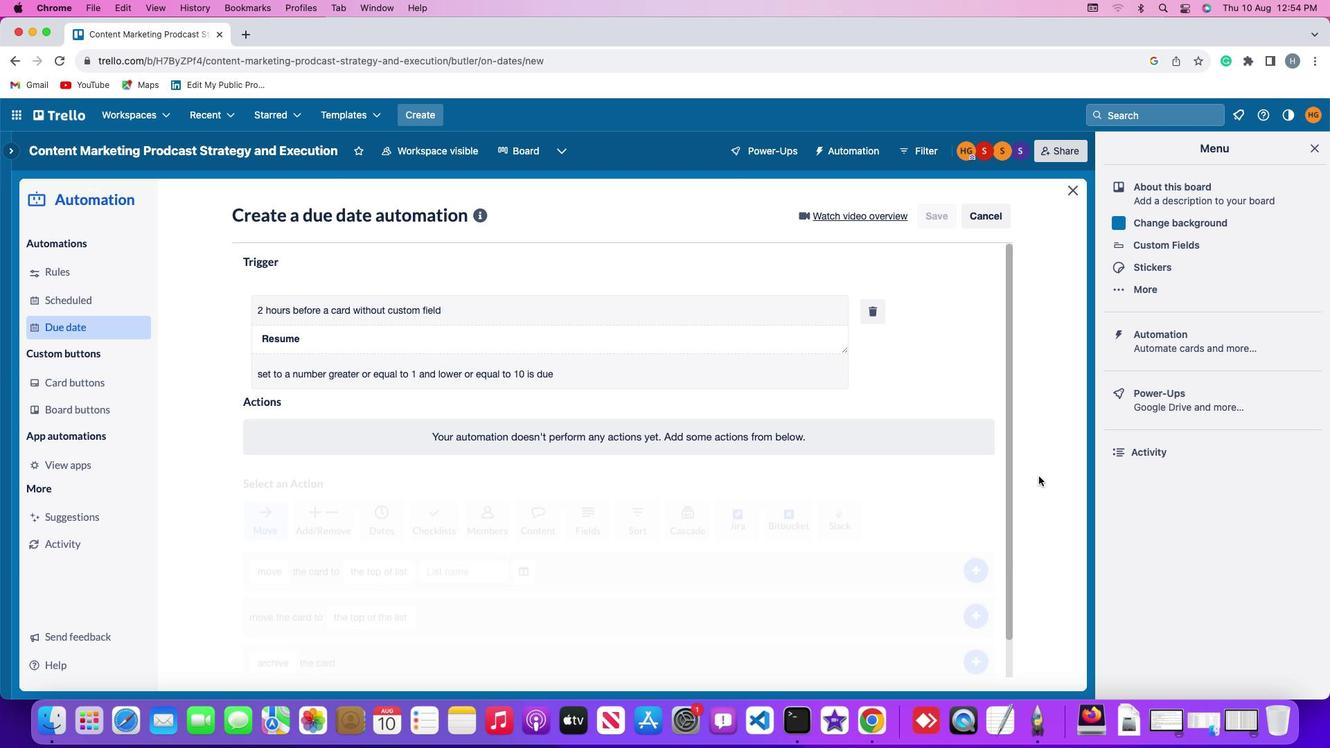 
